 Task: Find connections with filter location Leek with filter topic #houseforsalewith filter profile language Spanish with filter current company Khatabook with filter school Bangalore Institute of Technology with filter industry Oil and Coal Product Manufacturing with filter service category Research with filter keywords title Customer Support Representative
Action: Mouse moved to (511, 76)
Screenshot: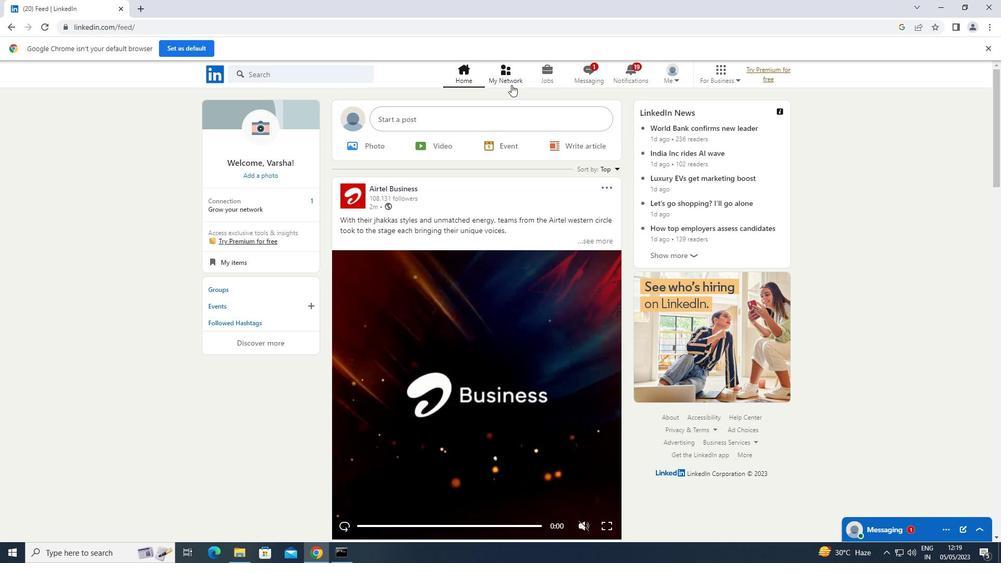 
Action: Mouse pressed left at (511, 76)
Screenshot: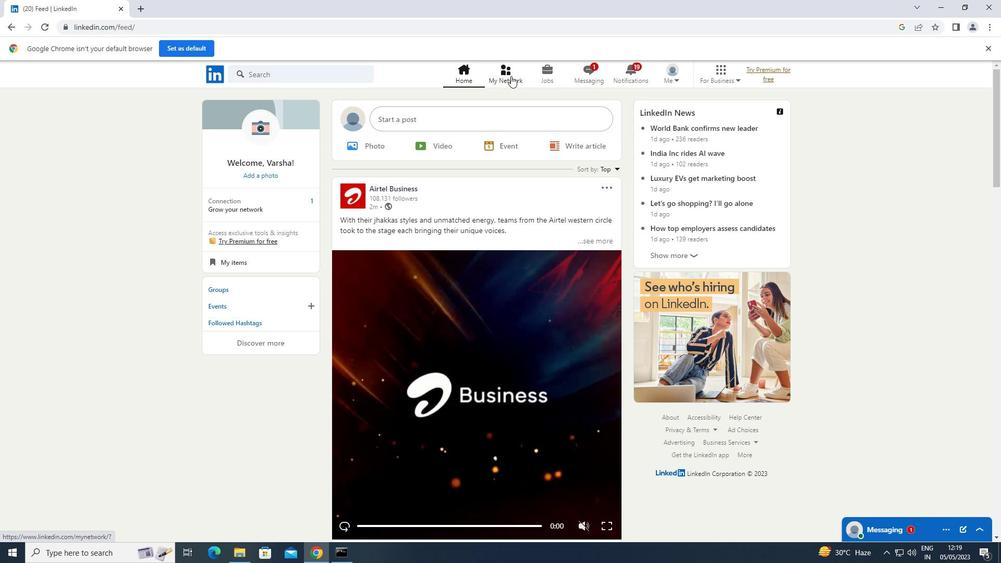 
Action: Mouse moved to (285, 133)
Screenshot: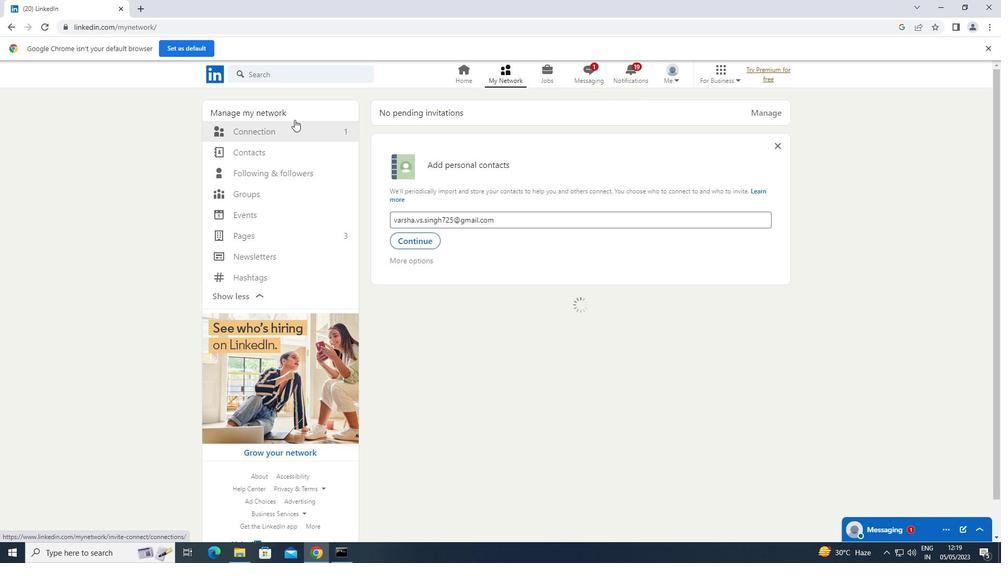 
Action: Mouse pressed left at (285, 133)
Screenshot: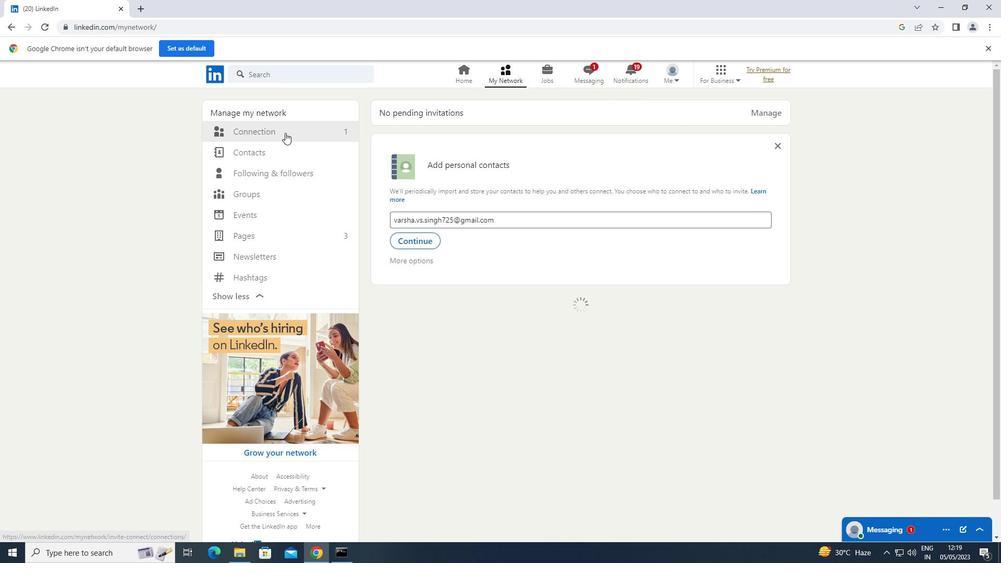 
Action: Mouse moved to (568, 132)
Screenshot: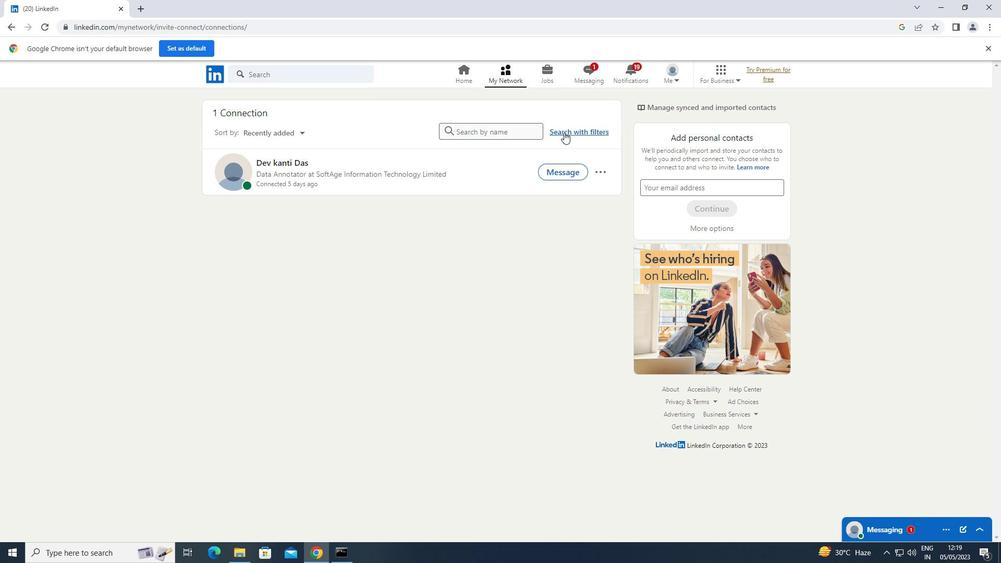 
Action: Mouse pressed left at (568, 132)
Screenshot: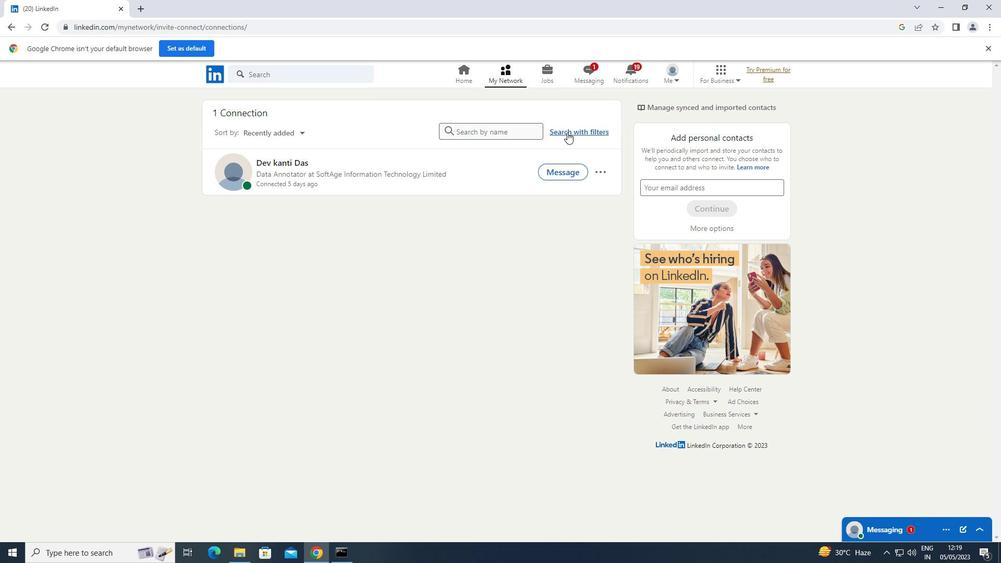 
Action: Mouse moved to (536, 109)
Screenshot: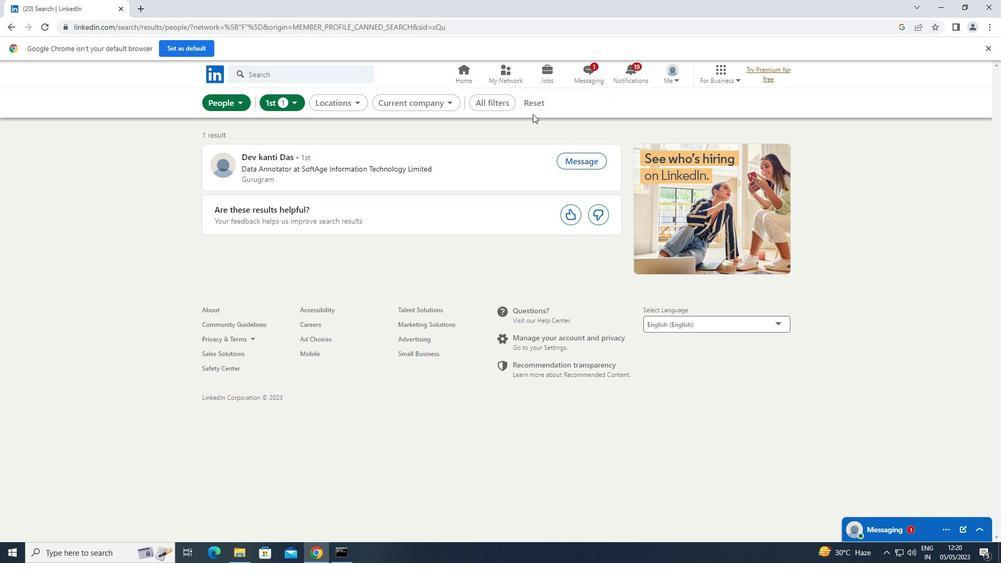 
Action: Mouse pressed left at (536, 109)
Screenshot: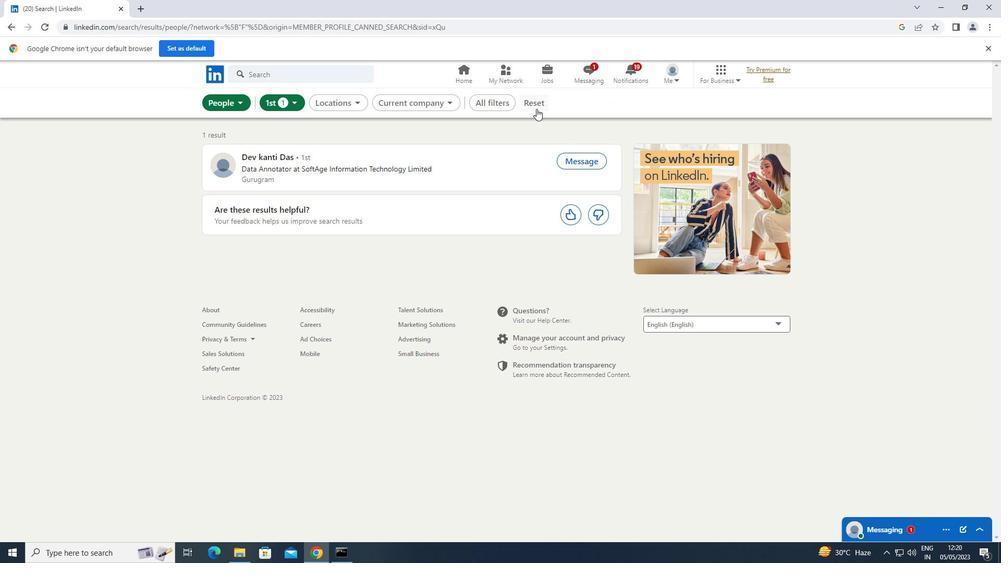 
Action: Mouse moved to (514, 104)
Screenshot: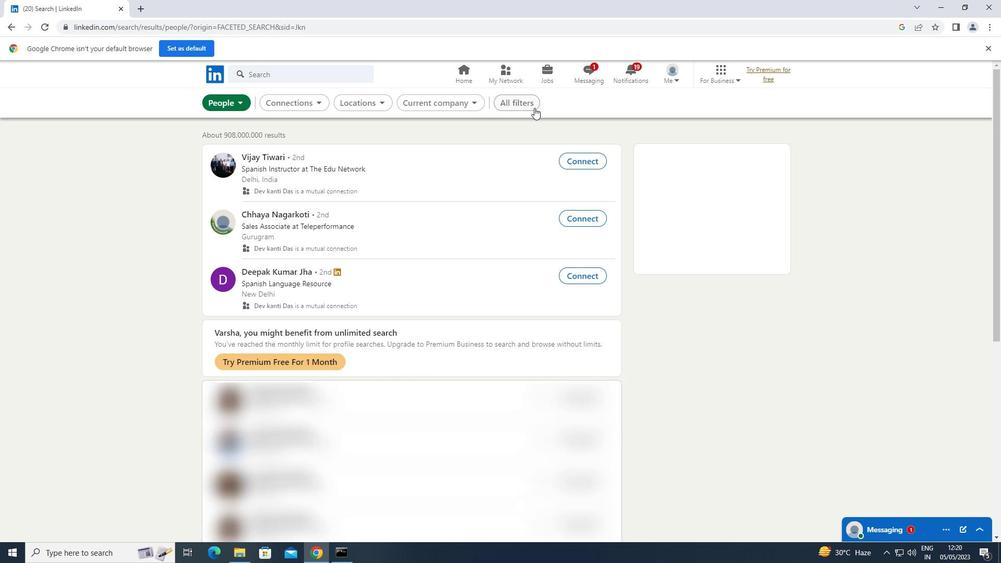 
Action: Mouse pressed left at (514, 104)
Screenshot: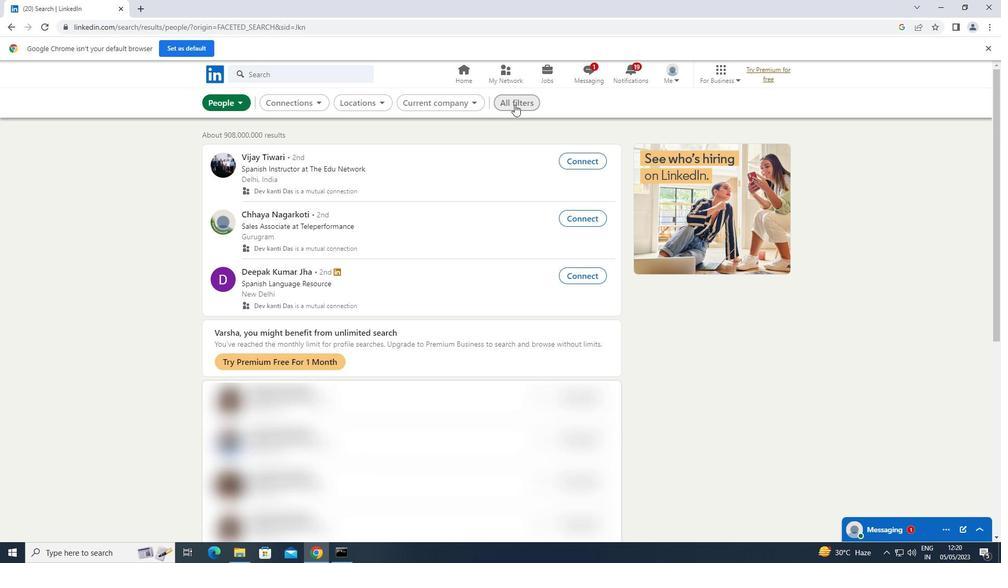 
Action: Mouse moved to (826, 224)
Screenshot: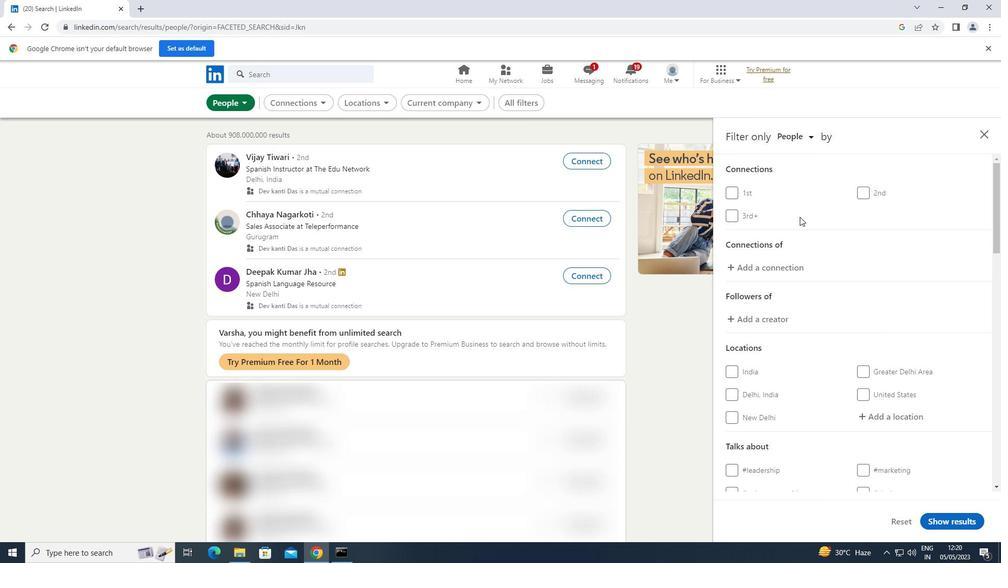 
Action: Mouse scrolled (826, 223) with delta (0, 0)
Screenshot: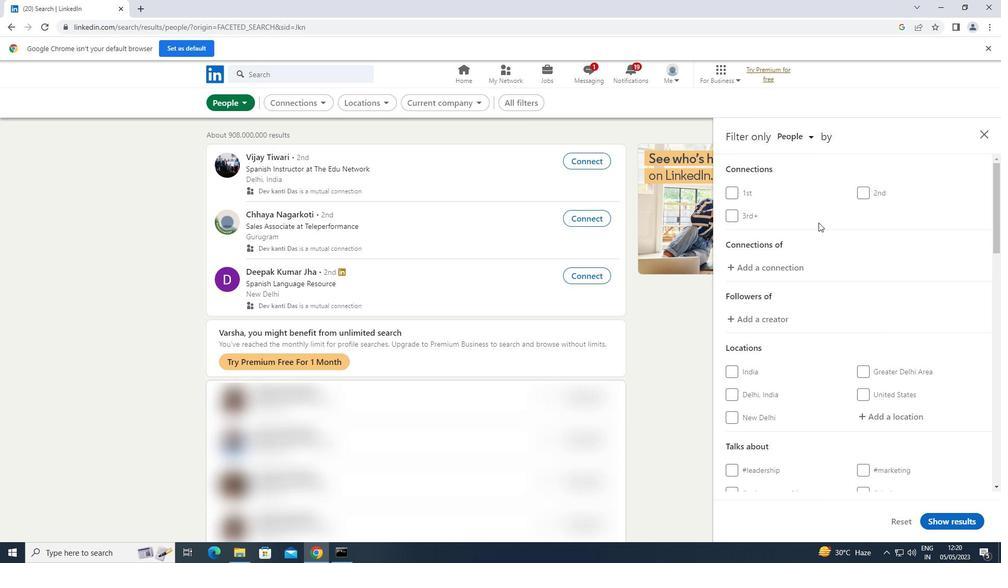 
Action: Mouse scrolled (826, 223) with delta (0, 0)
Screenshot: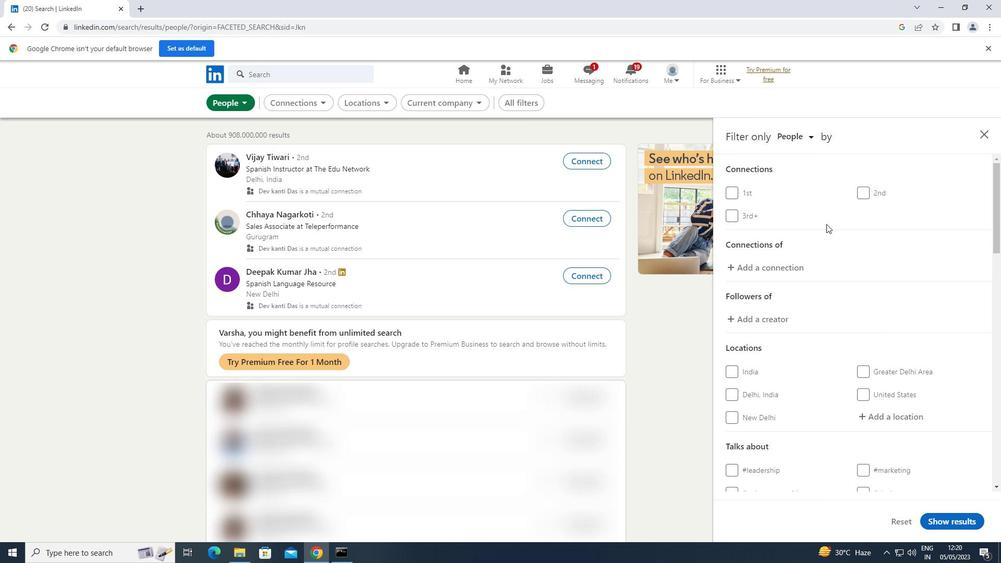 
Action: Mouse scrolled (826, 223) with delta (0, 0)
Screenshot: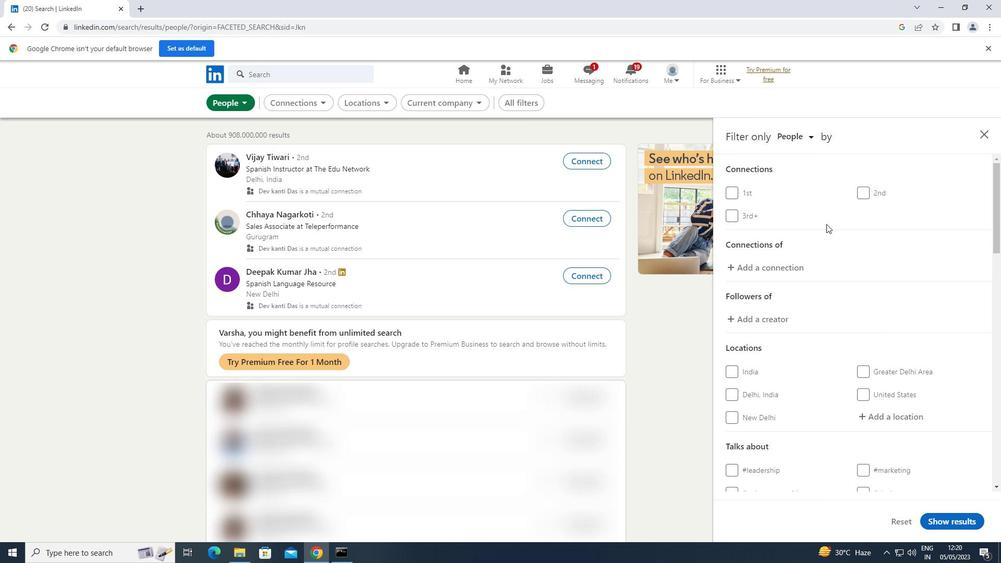 
Action: Mouse moved to (867, 255)
Screenshot: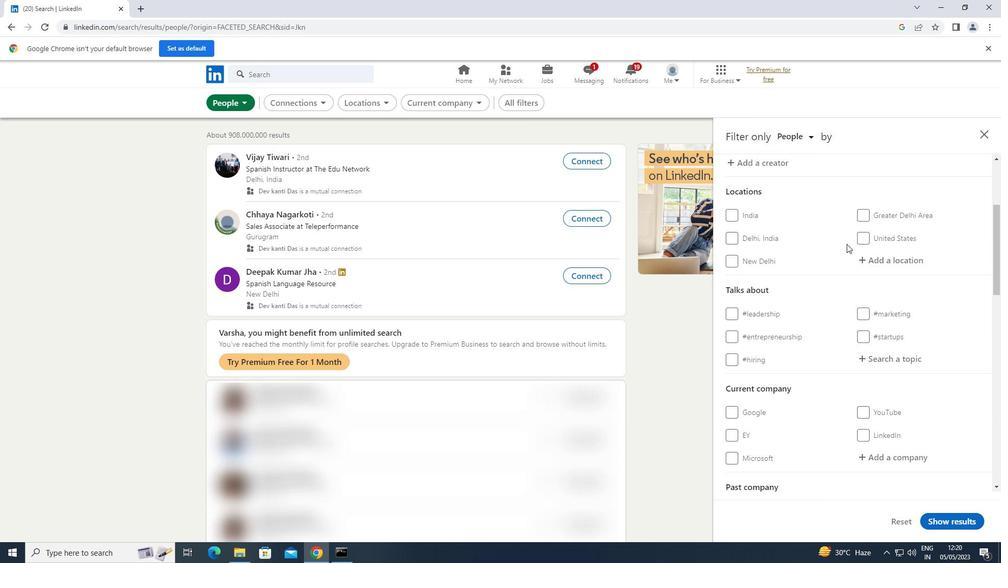 
Action: Mouse pressed left at (867, 255)
Screenshot: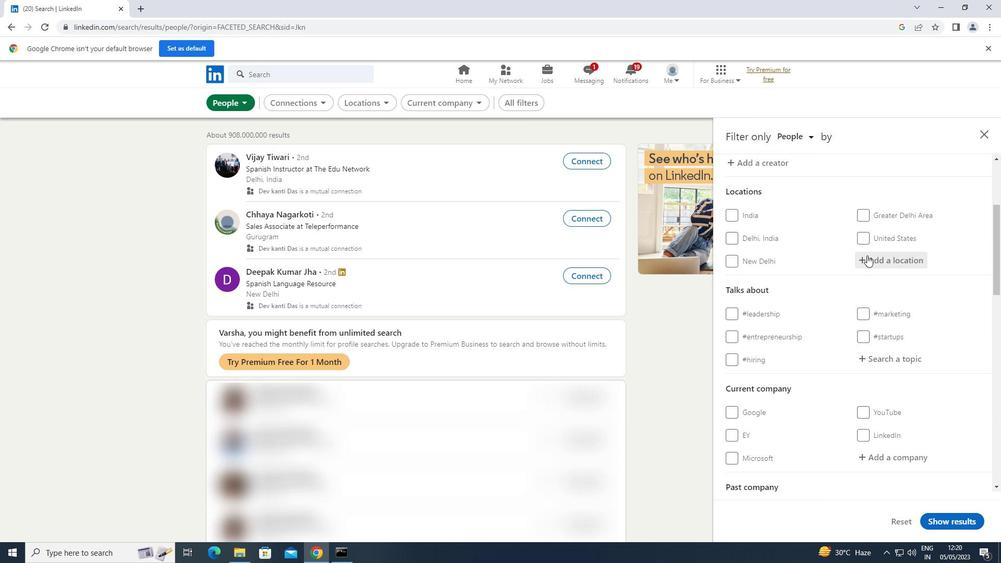 
Action: Key pressed <Key.shift>LEEK
Screenshot: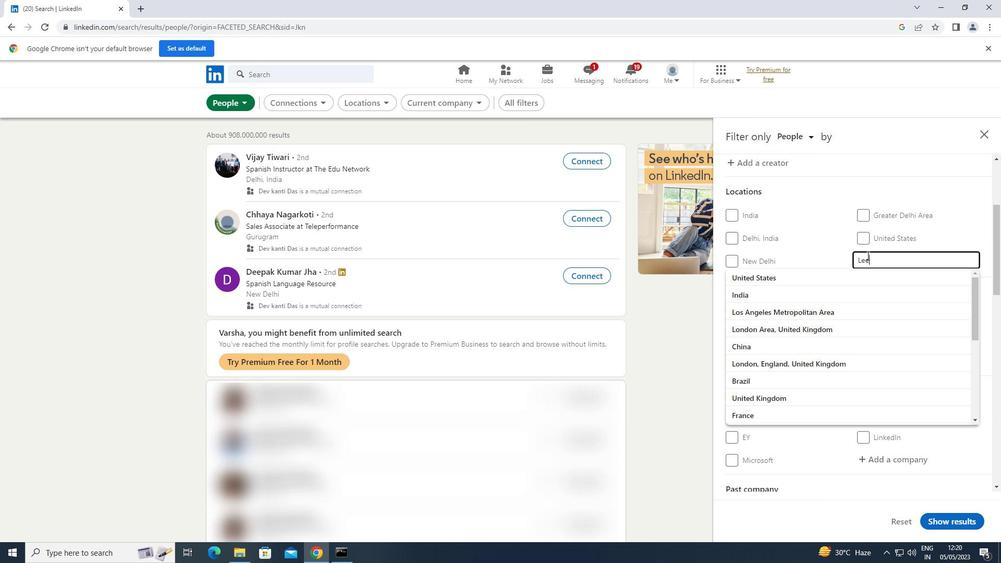 
Action: Mouse moved to (878, 362)
Screenshot: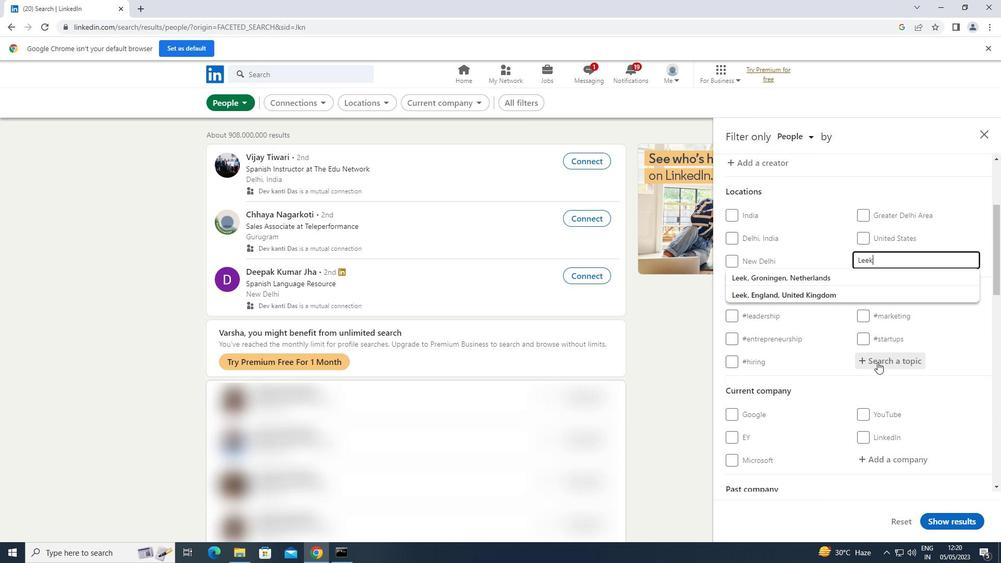 
Action: Mouse pressed left at (878, 362)
Screenshot: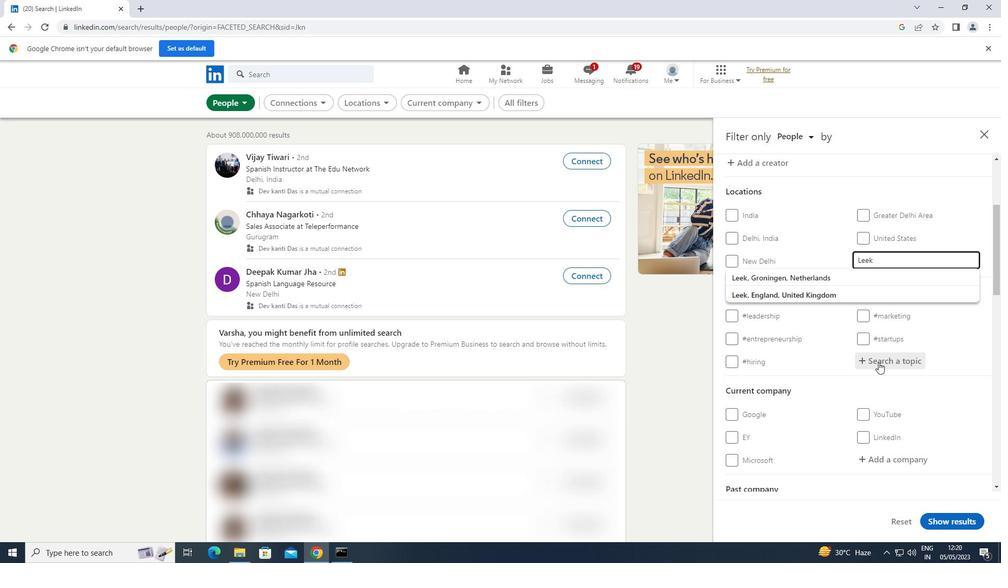 
Action: Mouse moved to (879, 362)
Screenshot: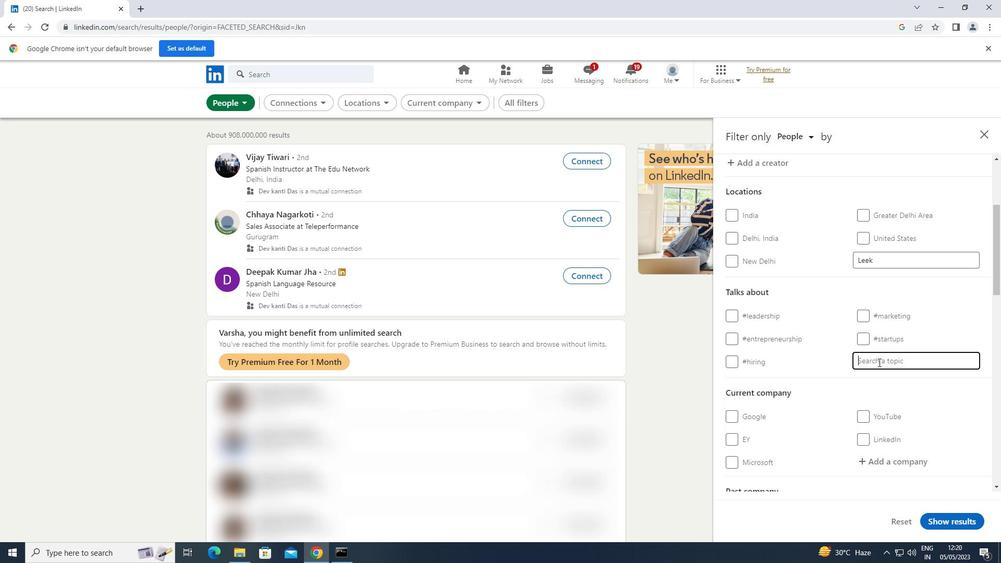 
Action: Key pressed HOUSEFOR
Screenshot: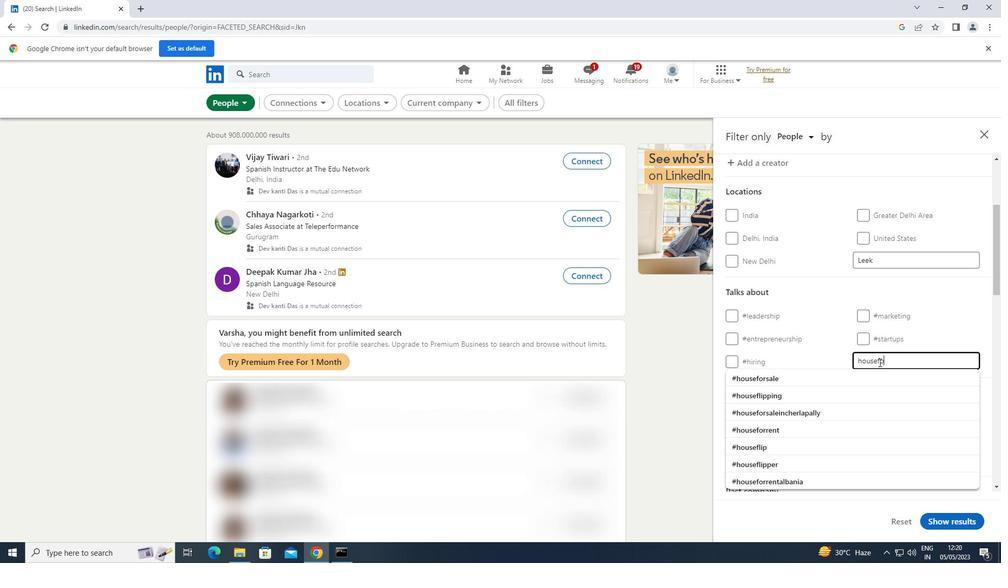 
Action: Mouse moved to (804, 372)
Screenshot: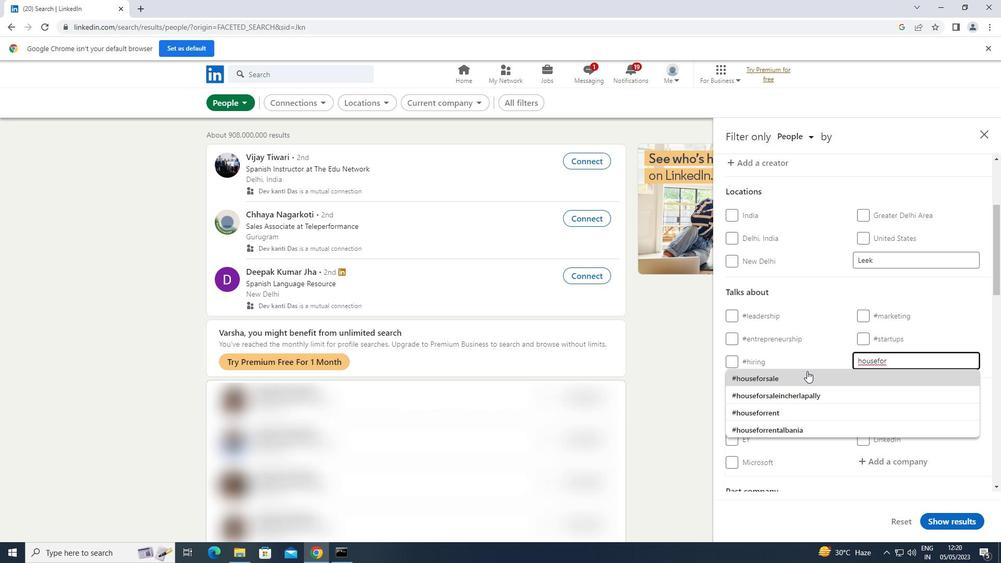 
Action: Mouse pressed left at (804, 372)
Screenshot: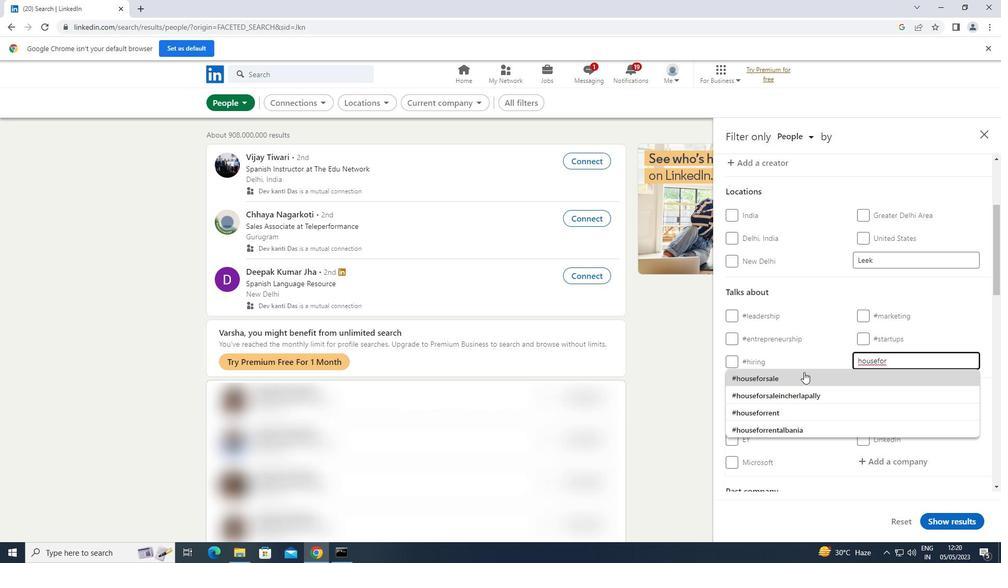 
Action: Mouse scrolled (804, 371) with delta (0, 0)
Screenshot: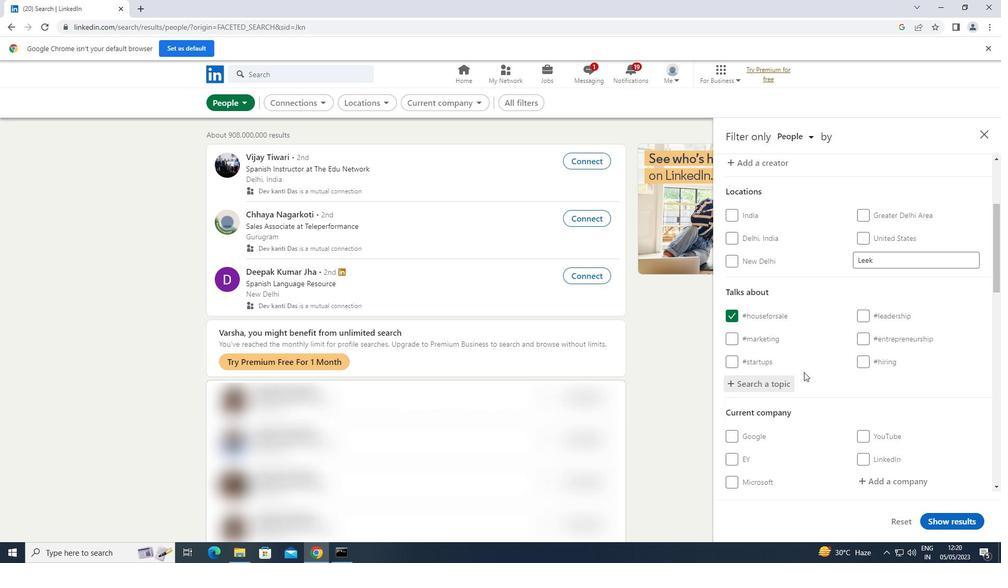 
Action: Mouse scrolled (804, 371) with delta (0, 0)
Screenshot: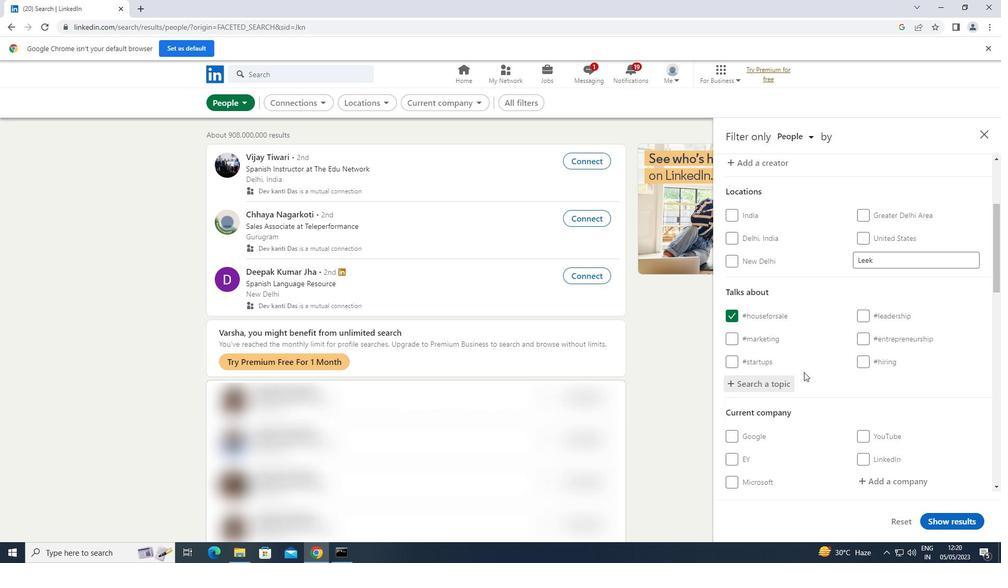 
Action: Mouse scrolled (804, 371) with delta (0, 0)
Screenshot: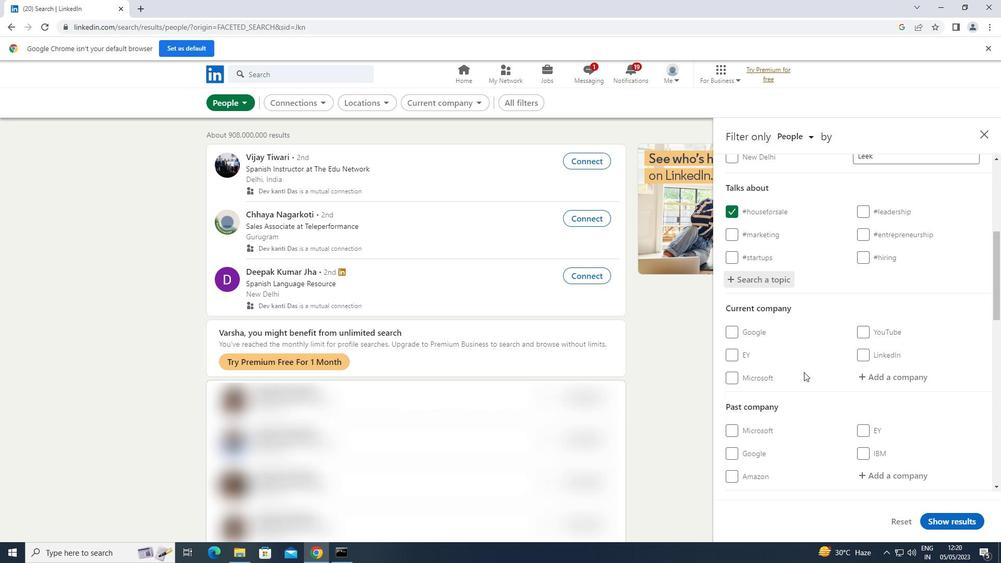 
Action: Mouse scrolled (804, 371) with delta (0, 0)
Screenshot: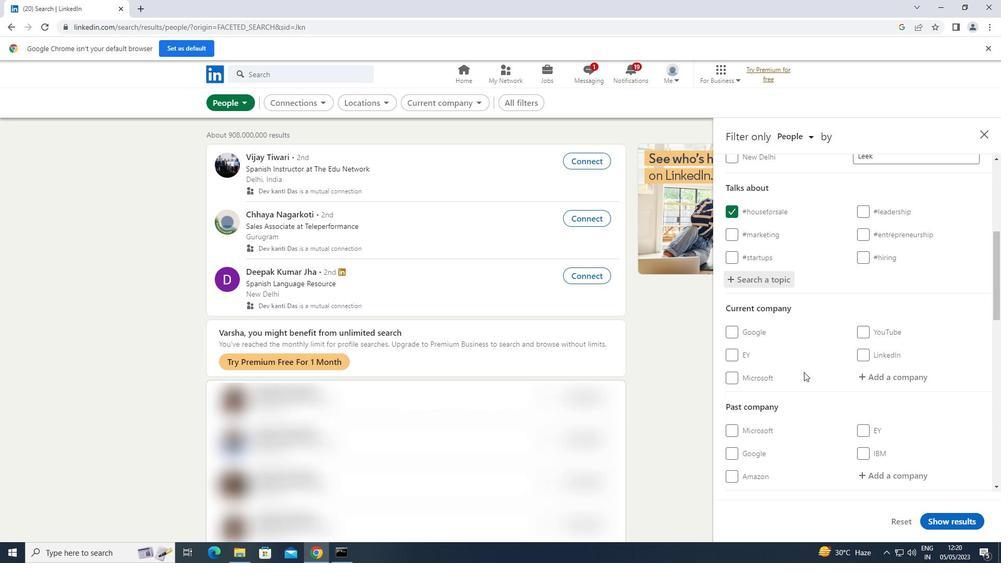 
Action: Mouse moved to (805, 370)
Screenshot: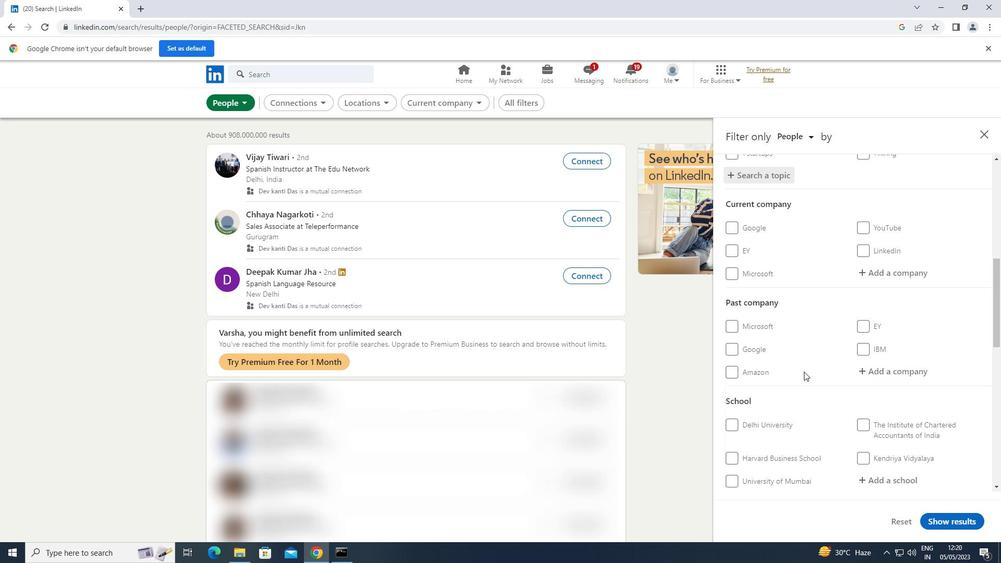 
Action: Mouse scrolled (805, 369) with delta (0, 0)
Screenshot: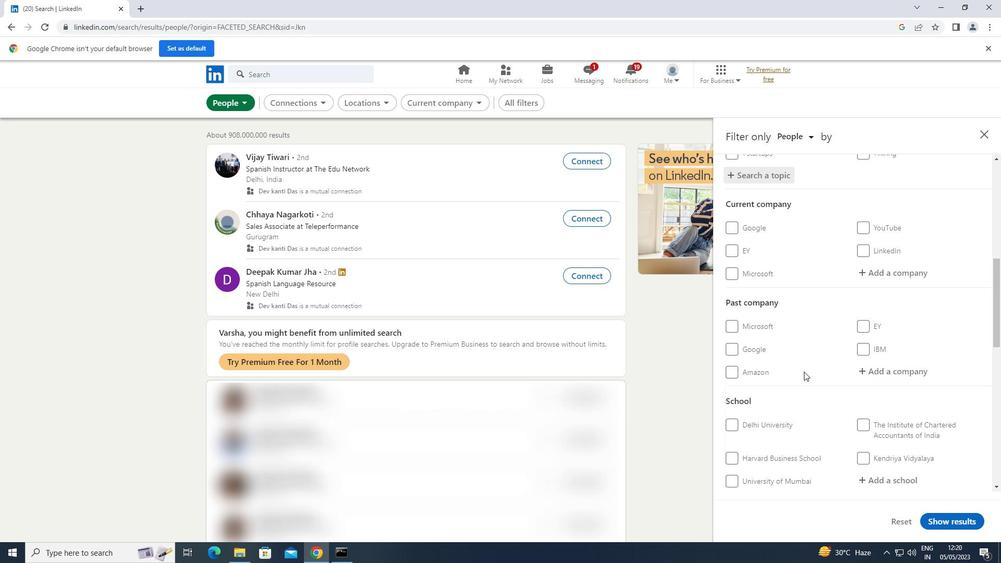 
Action: Mouse scrolled (805, 369) with delta (0, 0)
Screenshot: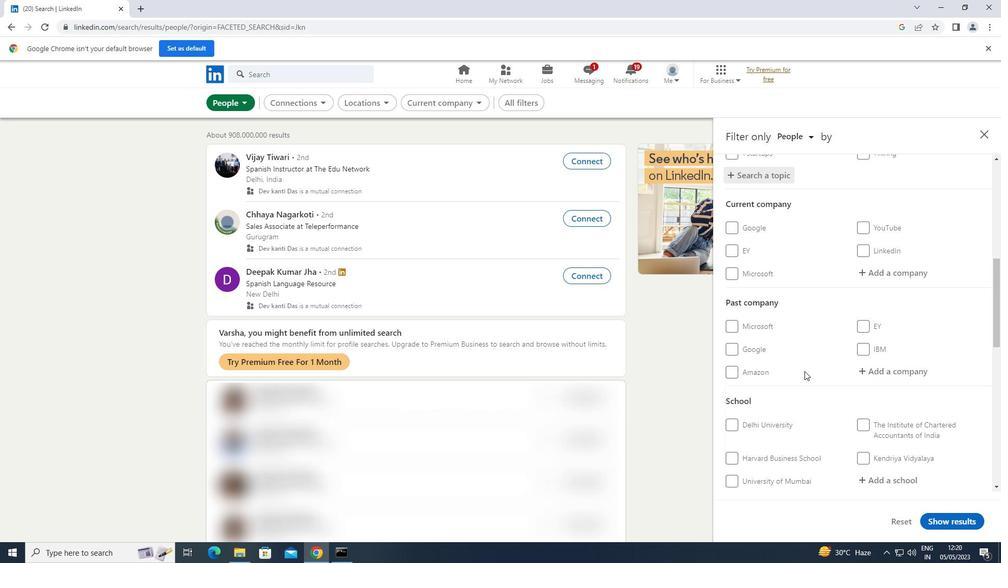 
Action: Mouse scrolled (805, 369) with delta (0, 0)
Screenshot: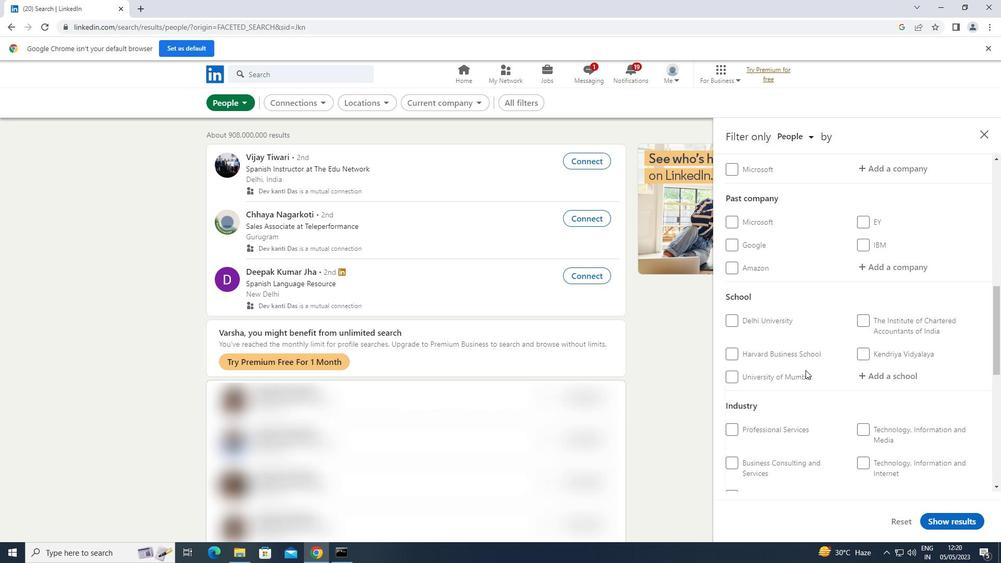 
Action: Mouse scrolled (805, 369) with delta (0, 0)
Screenshot: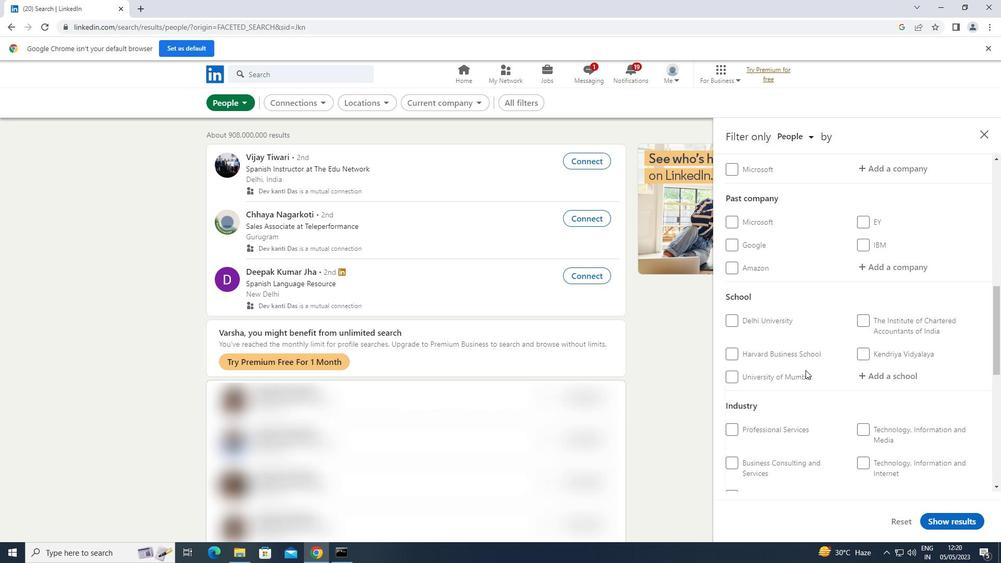 
Action: Mouse scrolled (805, 369) with delta (0, 0)
Screenshot: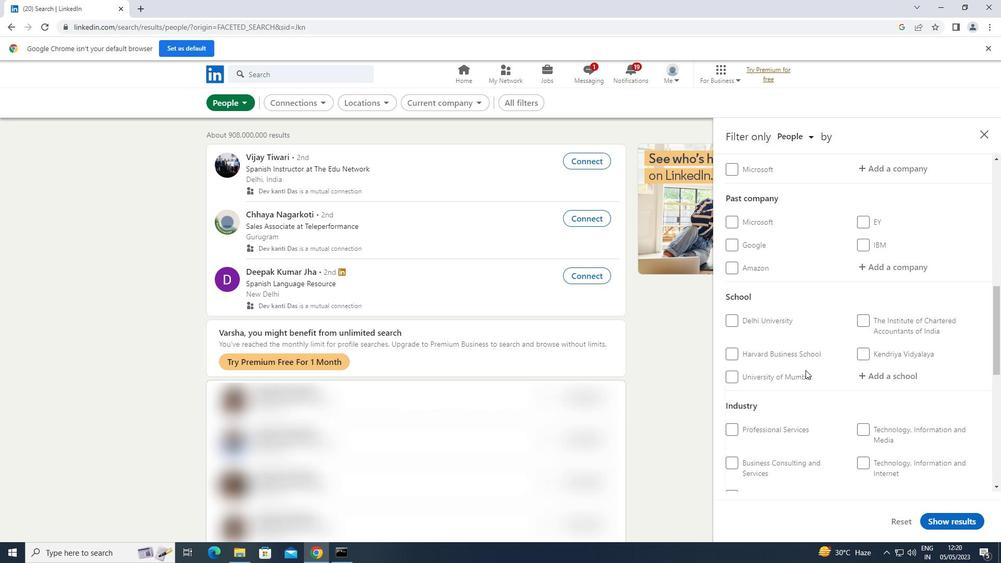 
Action: Mouse moved to (730, 414)
Screenshot: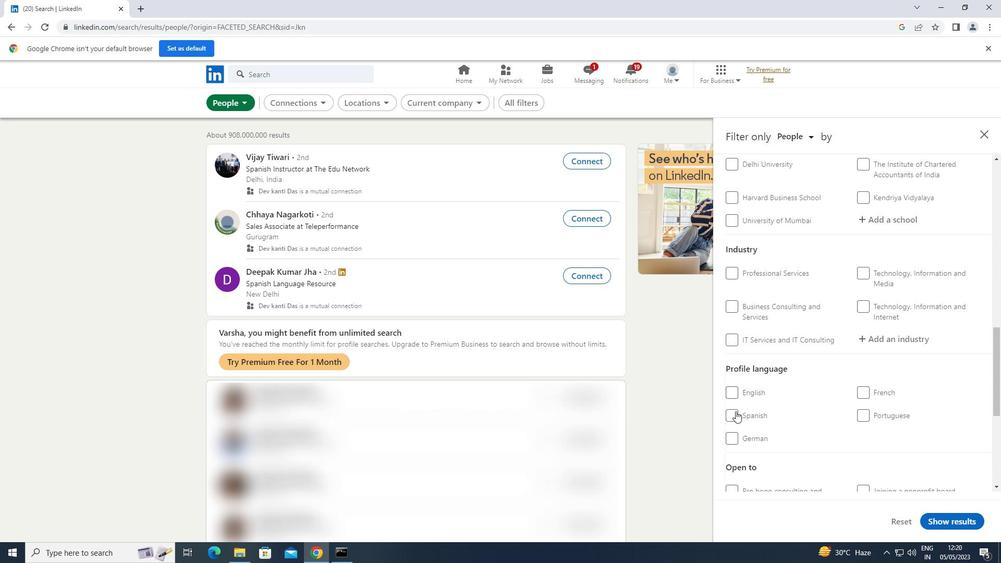
Action: Mouse pressed left at (730, 414)
Screenshot: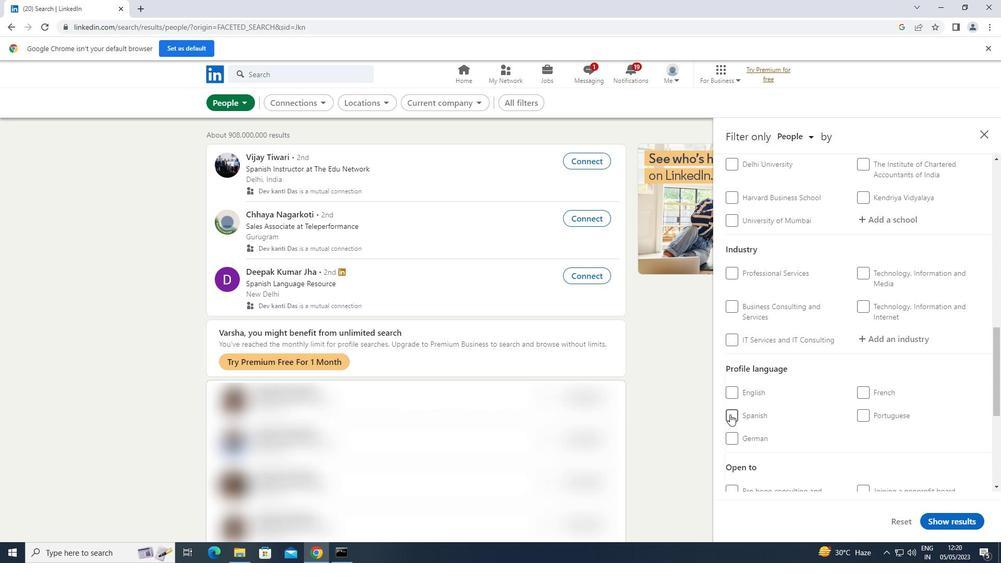 
Action: Mouse moved to (733, 411)
Screenshot: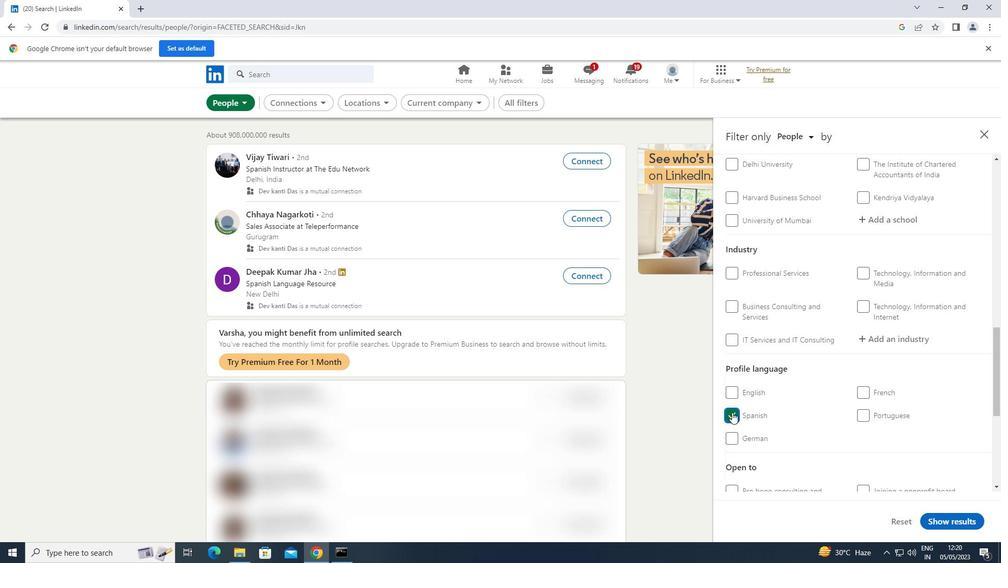 
Action: Mouse scrolled (733, 412) with delta (0, 0)
Screenshot: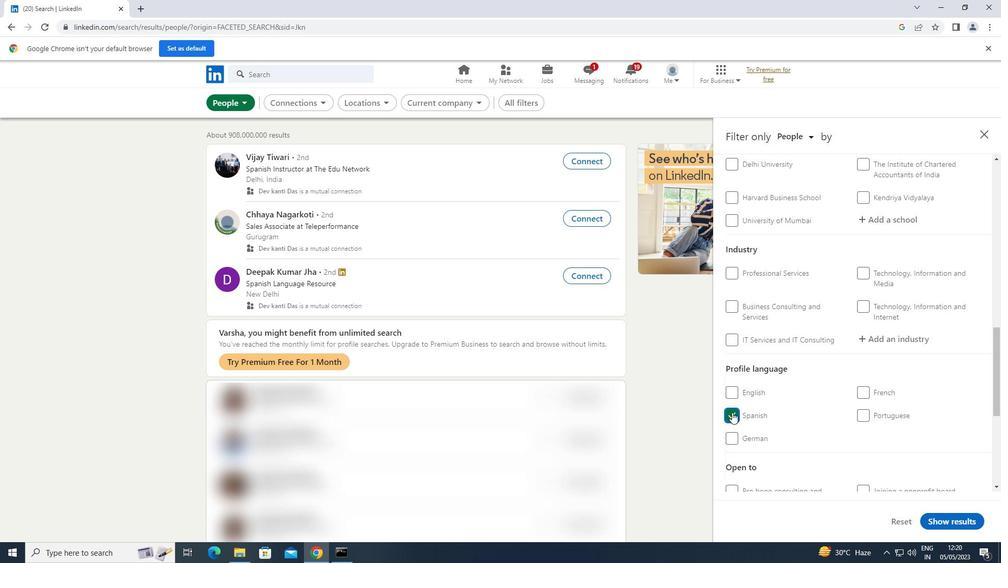 
Action: Mouse scrolled (733, 412) with delta (0, 0)
Screenshot: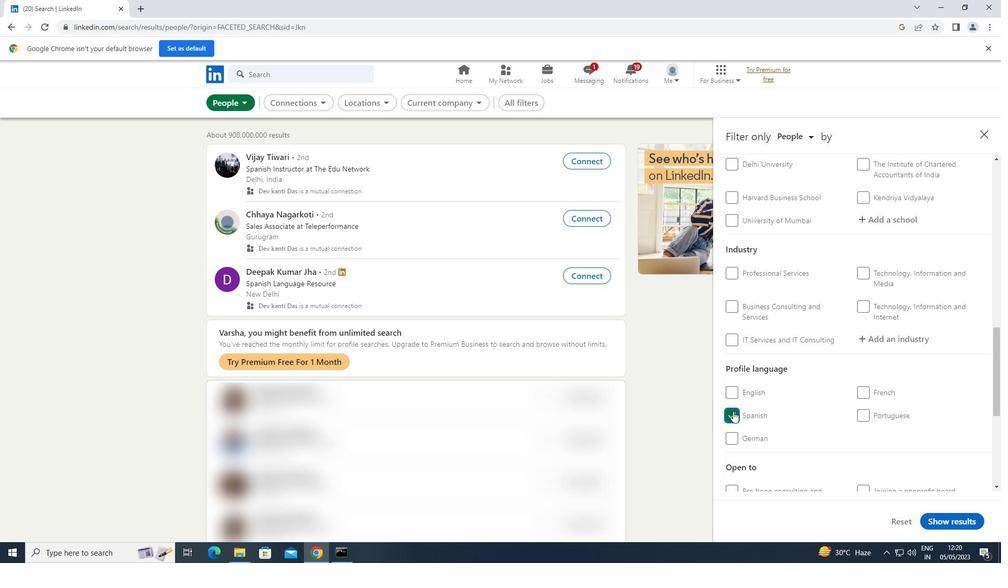 
Action: Mouse scrolled (733, 412) with delta (0, 0)
Screenshot: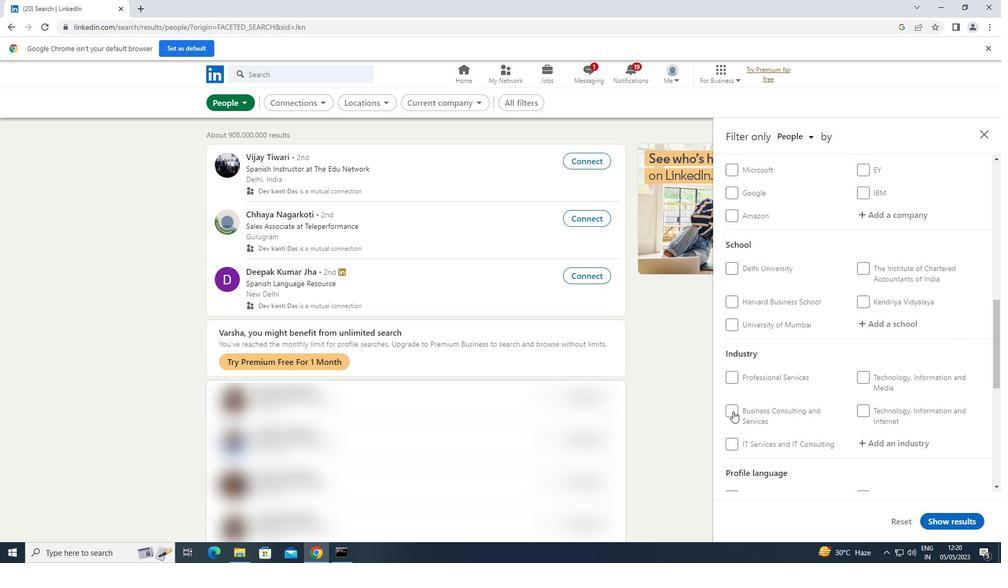 
Action: Mouse moved to (733, 411)
Screenshot: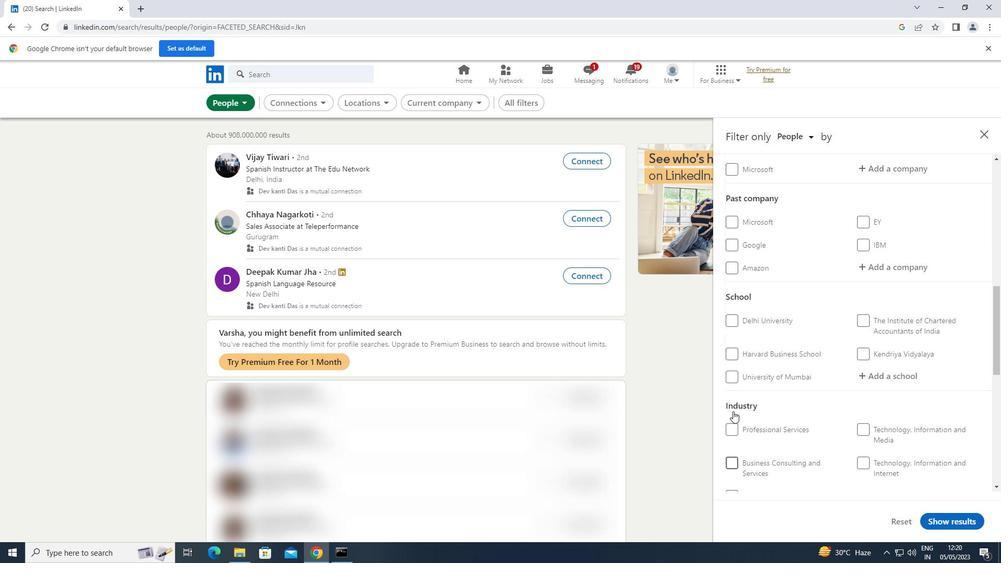 
Action: Mouse scrolled (733, 411) with delta (0, 0)
Screenshot: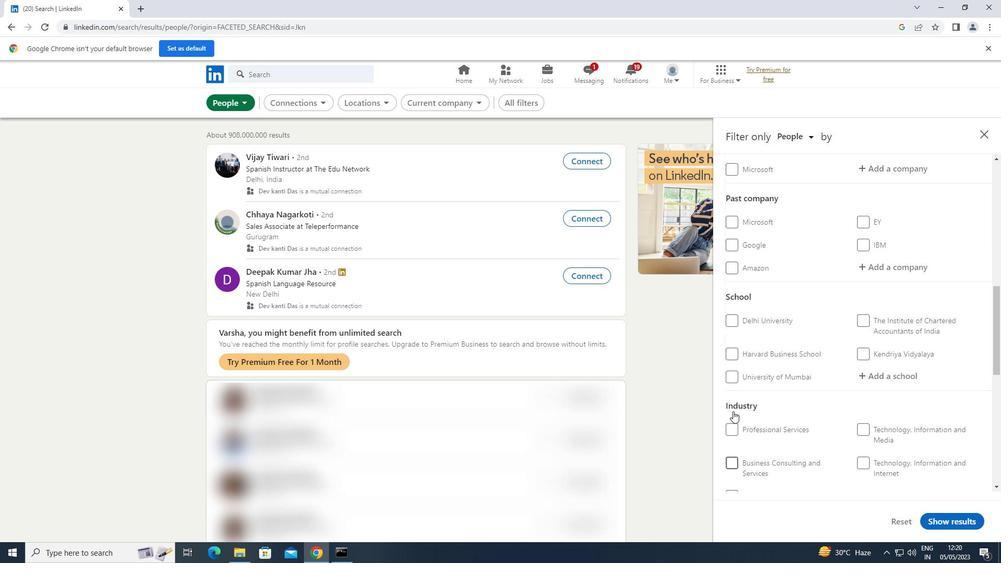 
Action: Mouse scrolled (733, 411) with delta (0, 0)
Screenshot: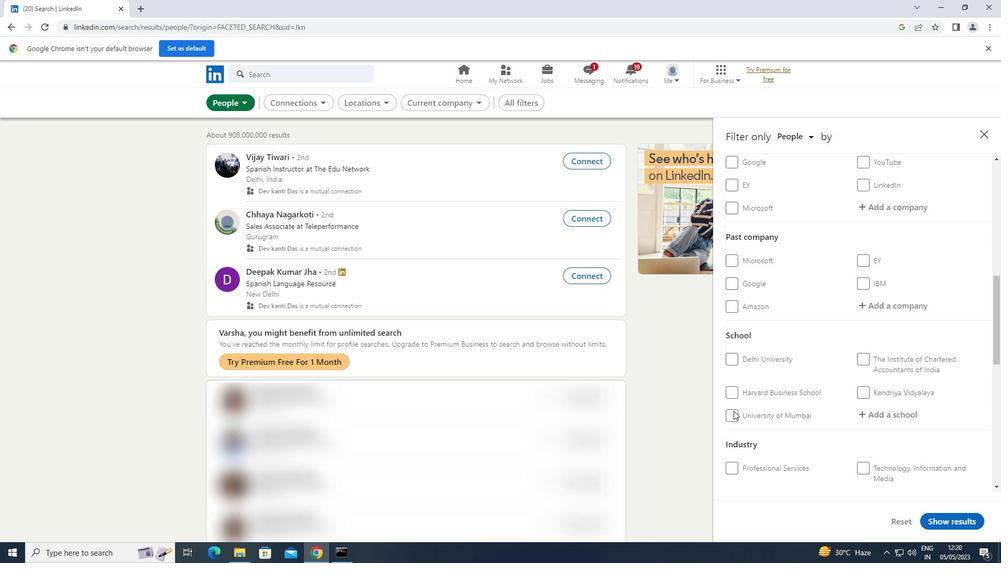 
Action: Mouse moved to (736, 406)
Screenshot: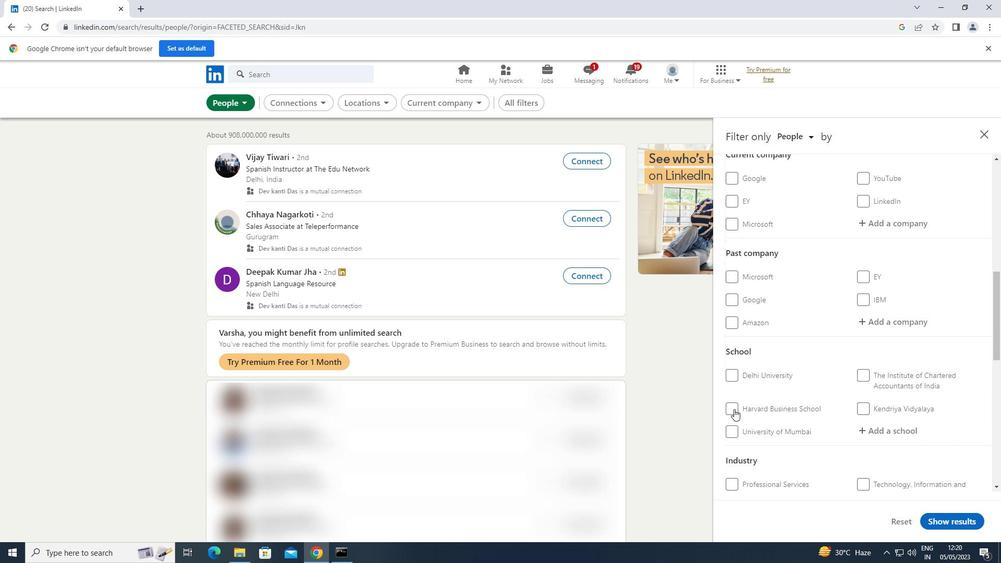 
Action: Mouse scrolled (736, 407) with delta (0, 0)
Screenshot: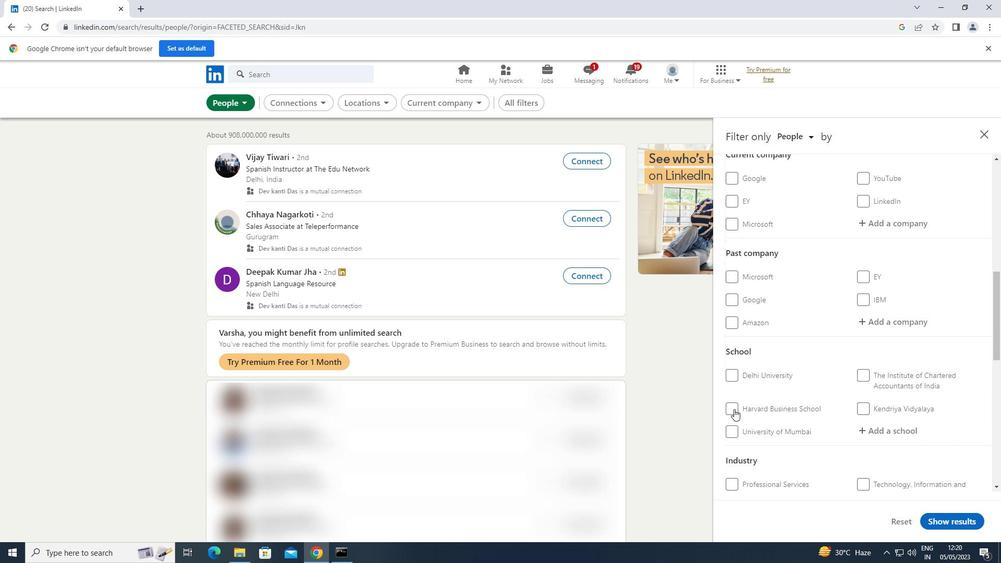 
Action: Mouse moved to (888, 324)
Screenshot: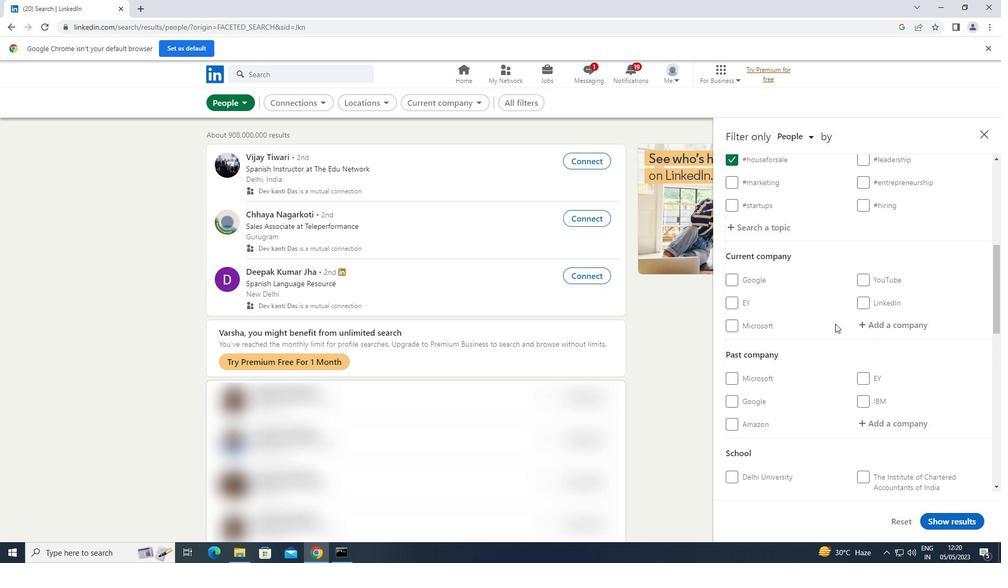 
Action: Mouse pressed left at (888, 324)
Screenshot: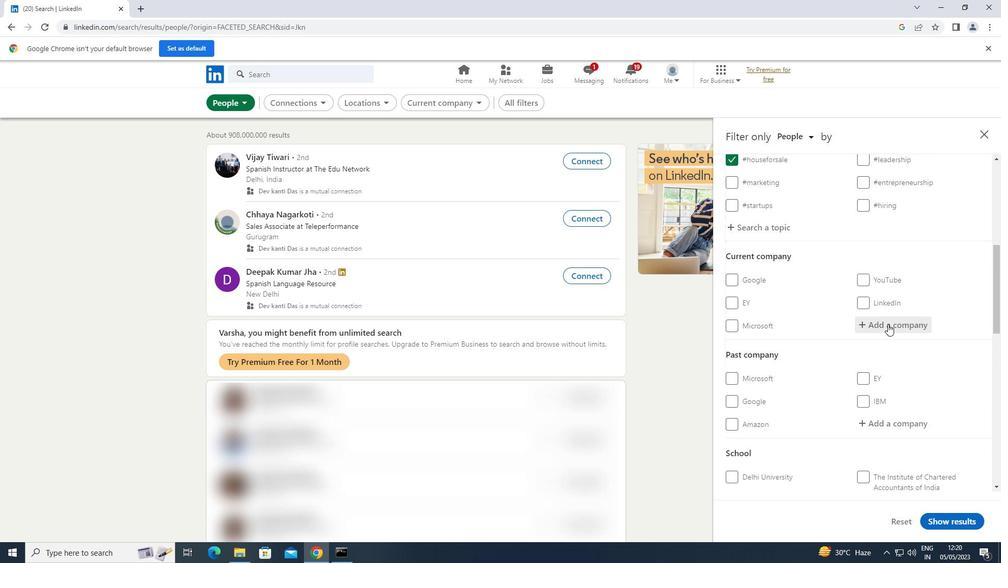 
Action: Key pressed <Key.shift>KHATABOOK
Screenshot: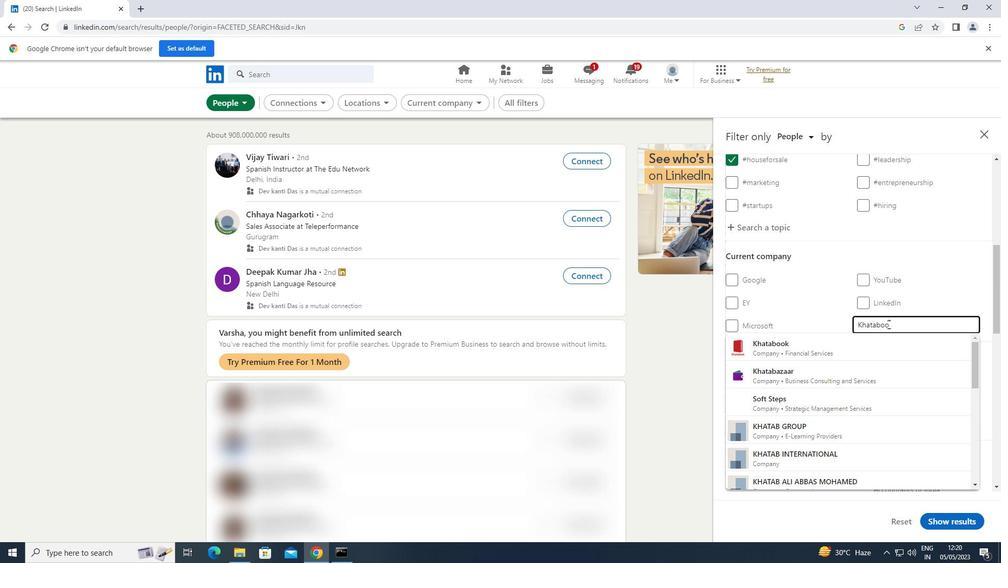 
Action: Mouse moved to (806, 351)
Screenshot: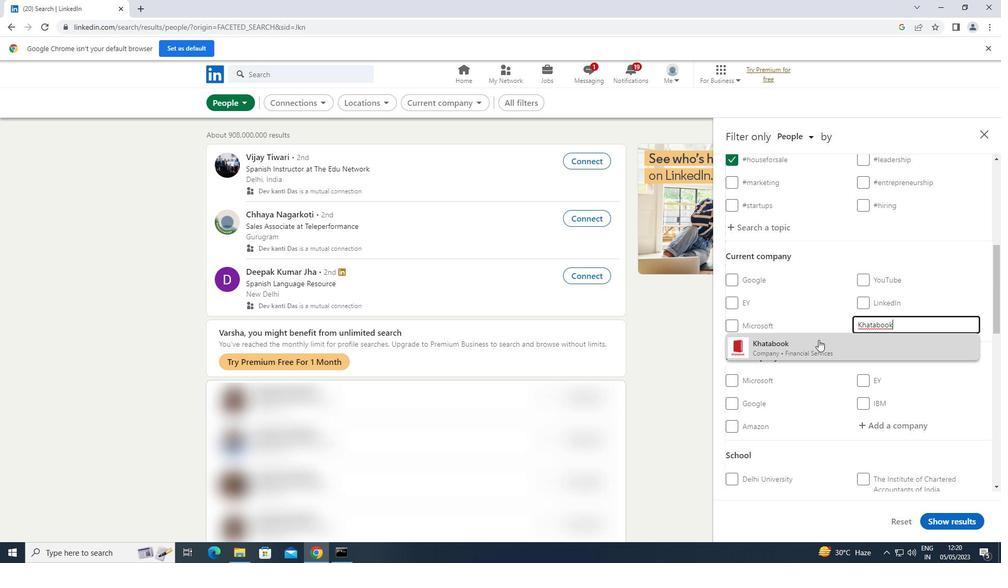 
Action: Mouse pressed left at (806, 351)
Screenshot: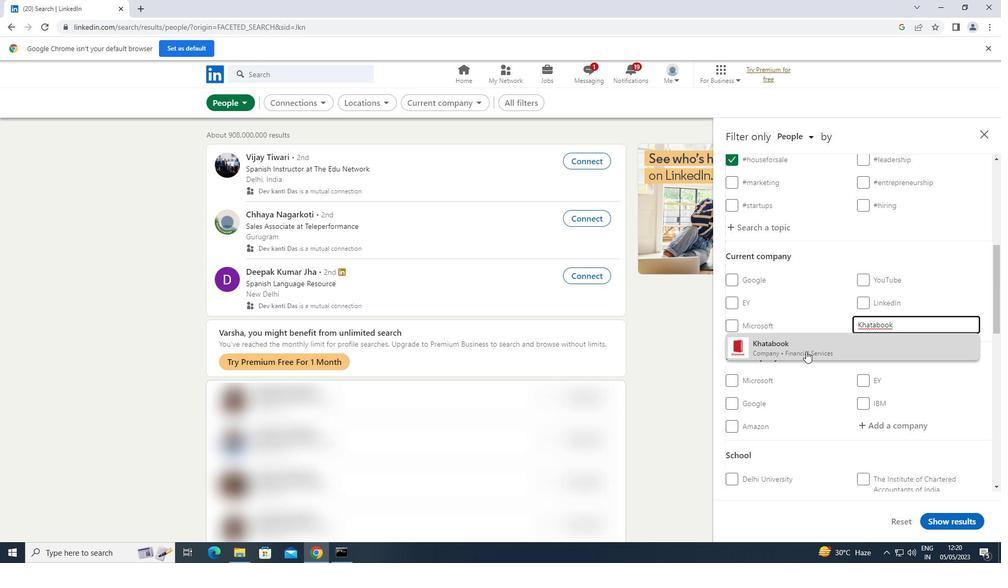 
Action: Mouse scrolled (806, 351) with delta (0, 0)
Screenshot: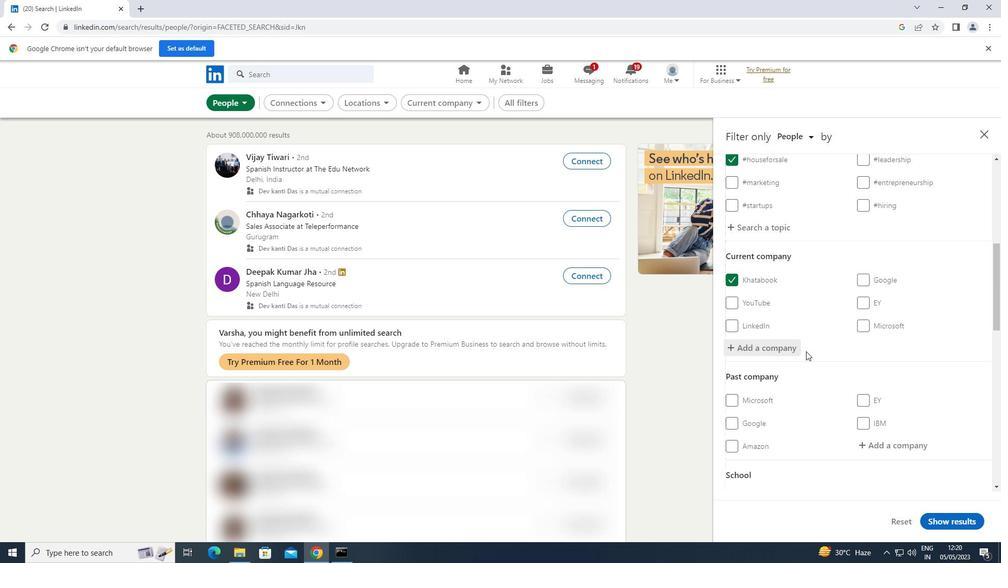 
Action: Mouse scrolled (806, 351) with delta (0, 0)
Screenshot: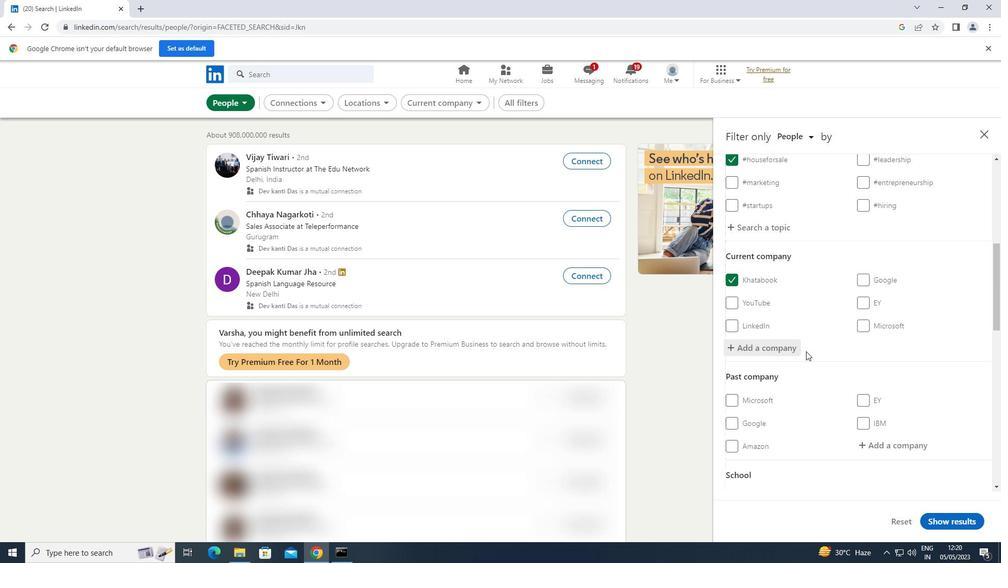 
Action: Mouse scrolled (806, 351) with delta (0, 0)
Screenshot: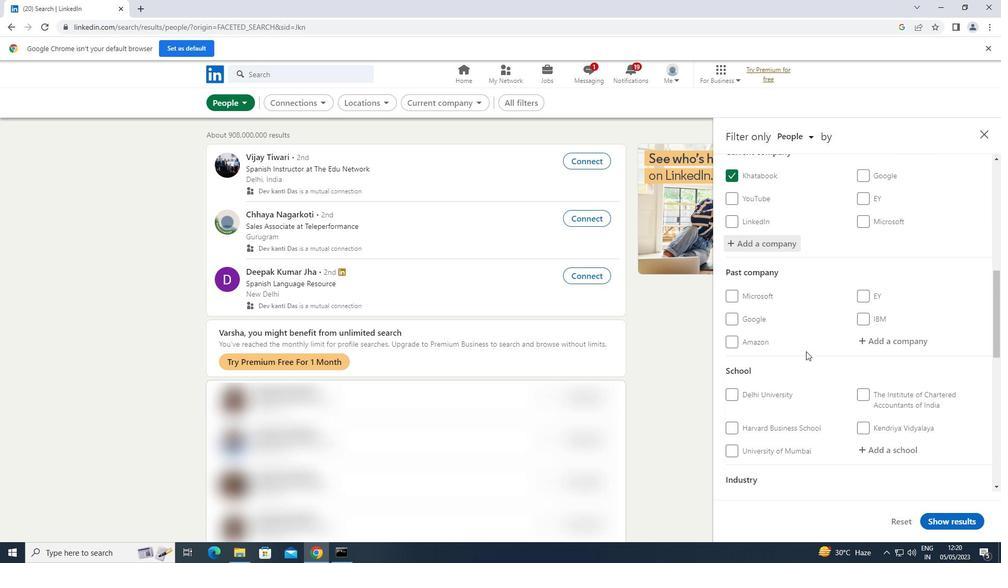 
Action: Mouse moved to (880, 399)
Screenshot: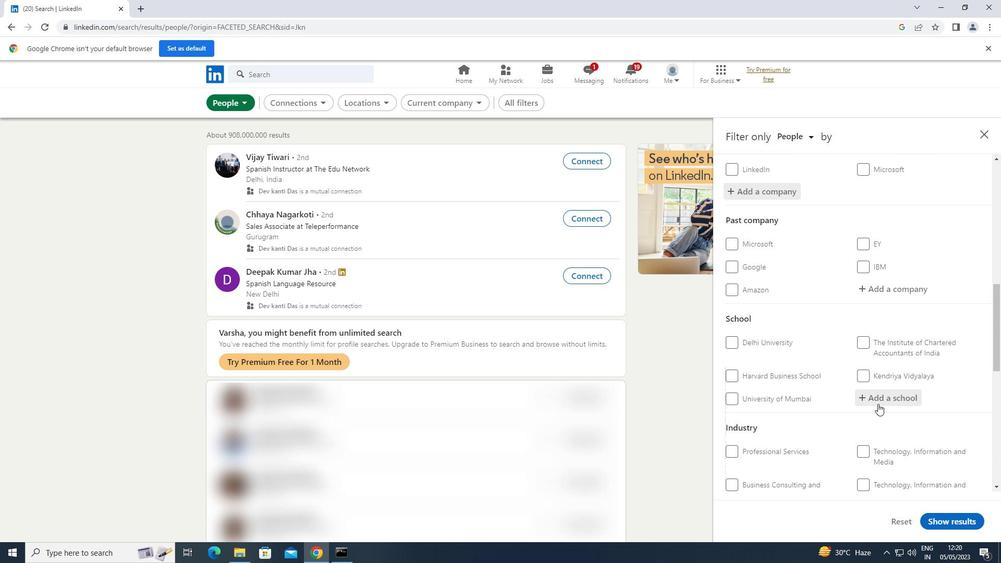 
Action: Mouse pressed left at (880, 399)
Screenshot: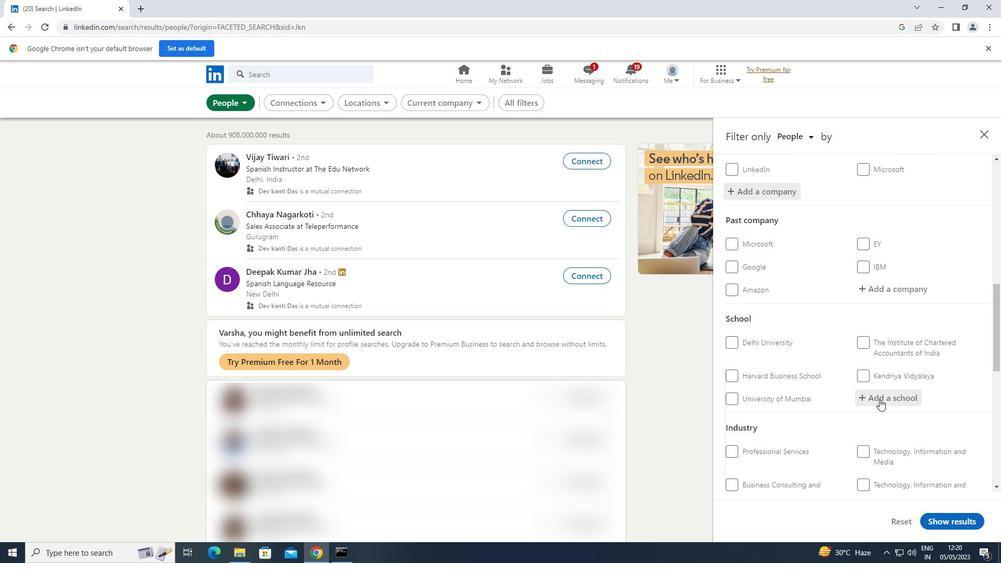 
Action: Key pressed <Key.shift>BANGLORE<Key.space><Key.shift>INSTITUTE<Key.space>OF<Key.space><Key.shift>TECHNOLOGY
Screenshot: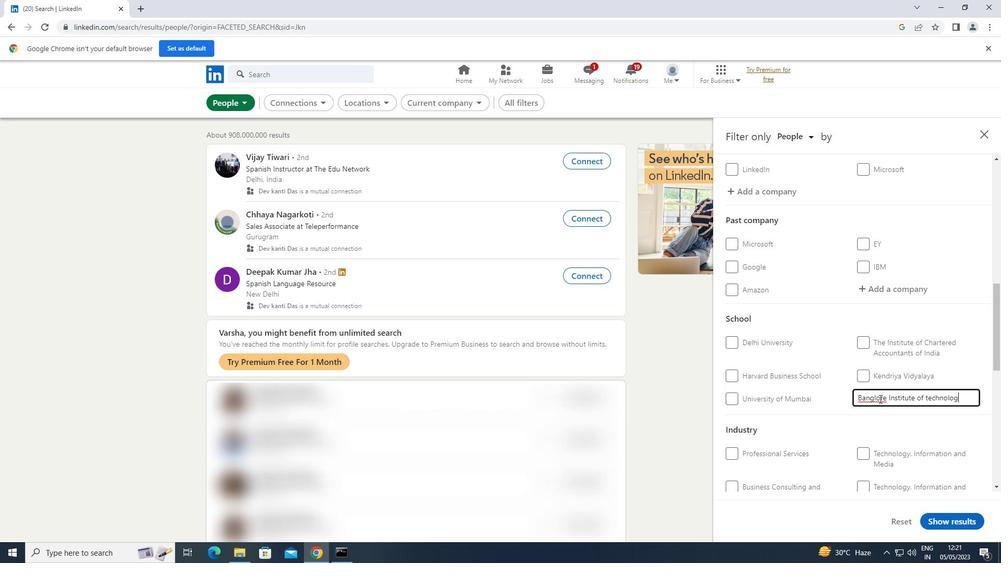 
Action: Mouse moved to (870, 405)
Screenshot: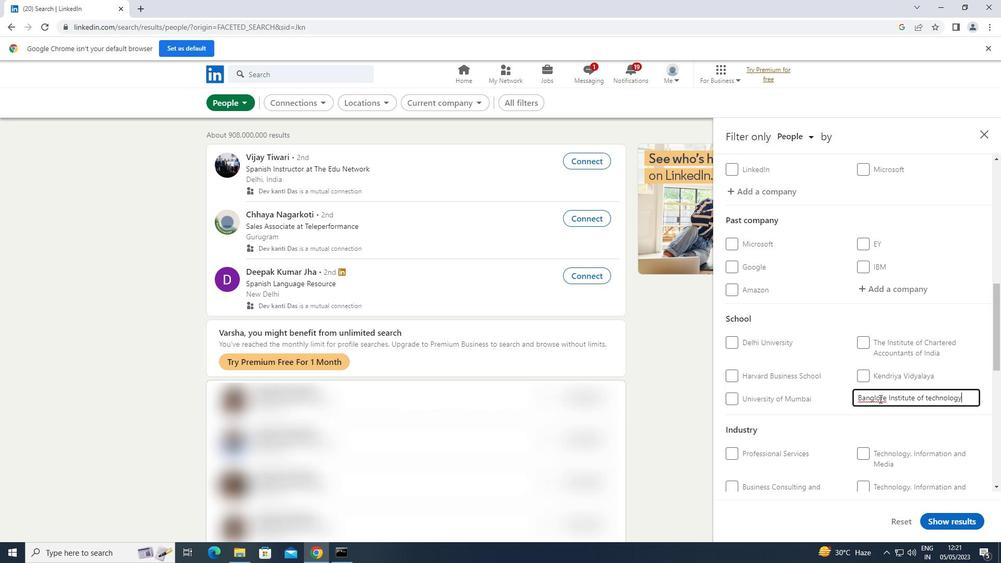 
Action: Mouse scrolled (870, 405) with delta (0, 0)
Screenshot: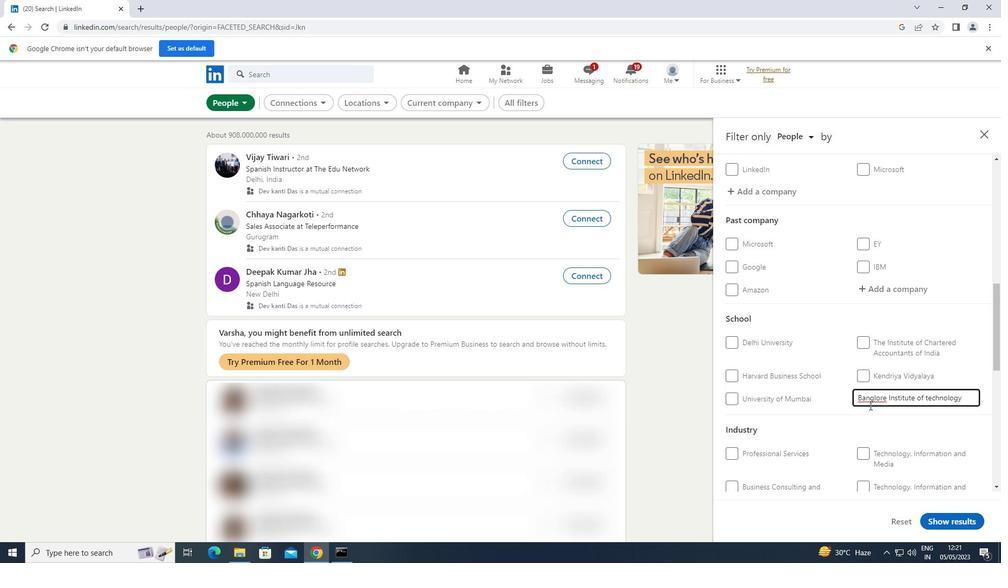 
Action: Mouse scrolled (870, 405) with delta (0, 0)
Screenshot: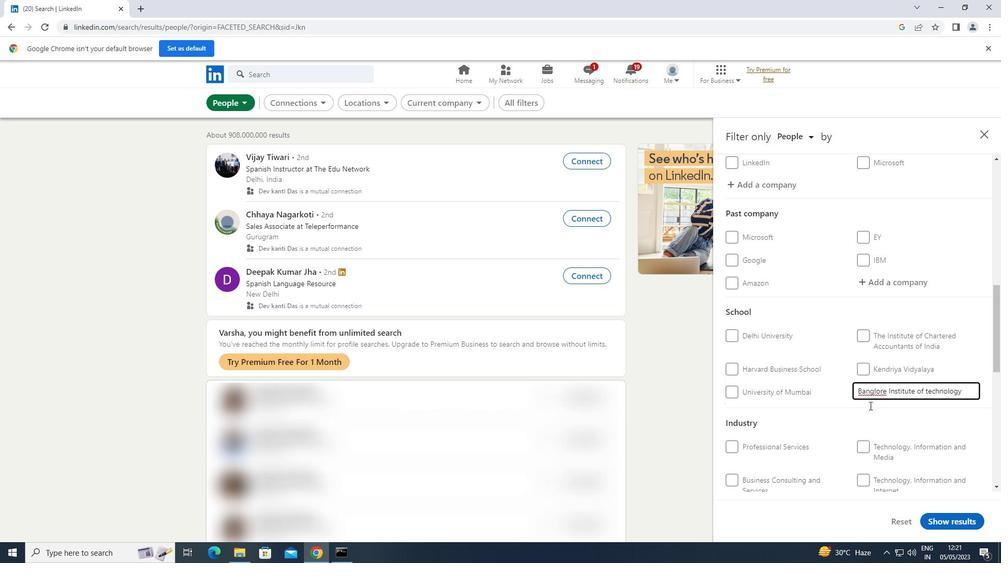 
Action: Mouse moved to (893, 409)
Screenshot: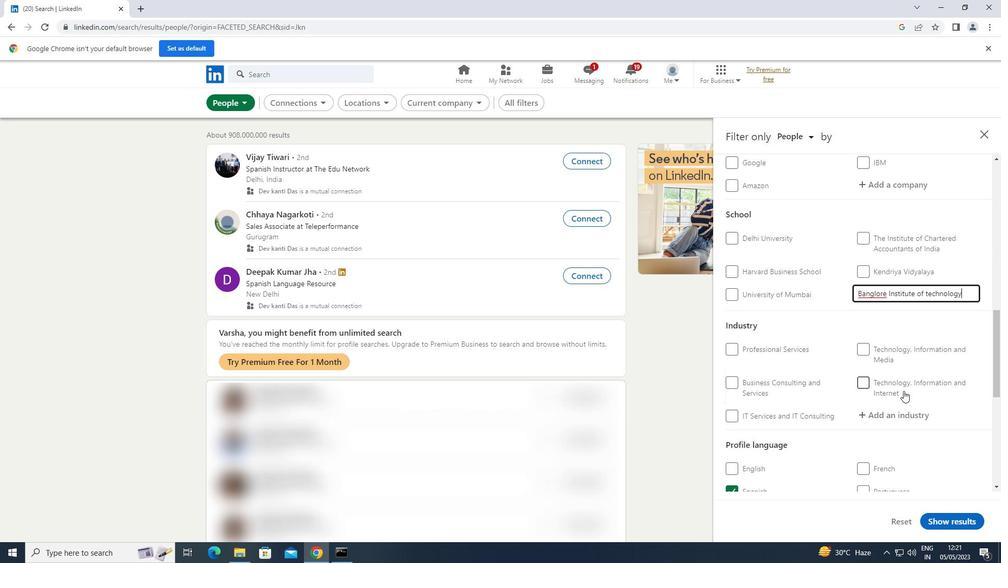 
Action: Mouse pressed left at (893, 409)
Screenshot: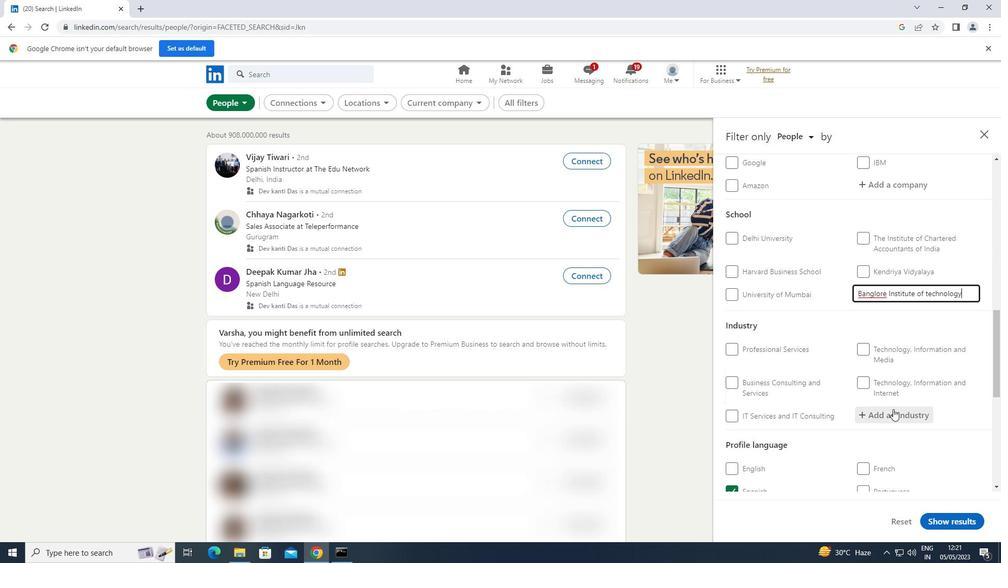 
Action: Key pressed <Key.shift>OIL<Key.space><Key.shift><Key.shift><Key.shift><Key.shift><Key.shift><Key.shift><Key.shift><Key.shift><Key.shift><Key.shift><Key.shift><Key.shift><Key.shift><Key.shift><Key.shift><Key.shift><Key.shift><Key.shift><Key.shift><Key.shift>AND<Key.space><Key.shift>COAL
Screenshot: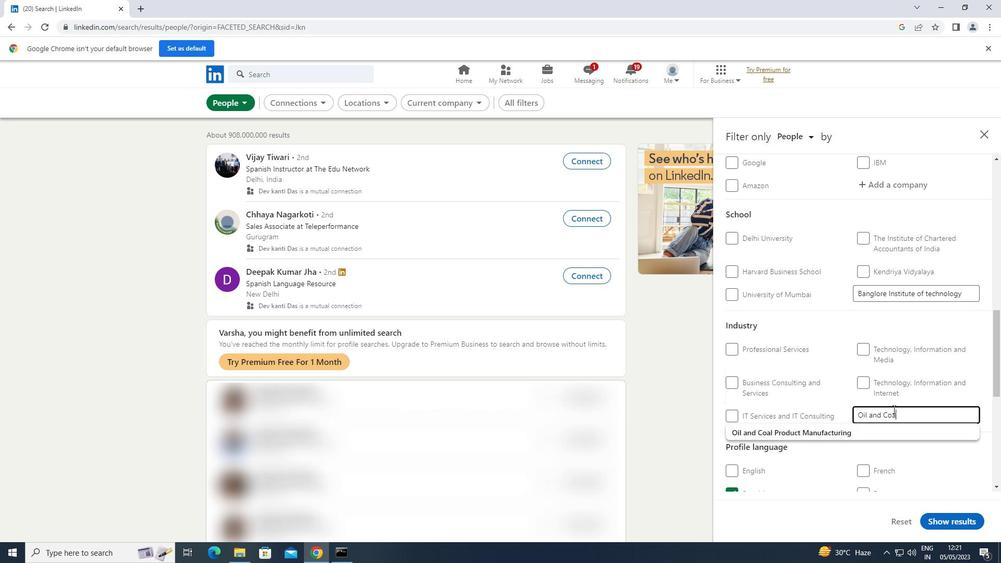 
Action: Mouse moved to (864, 435)
Screenshot: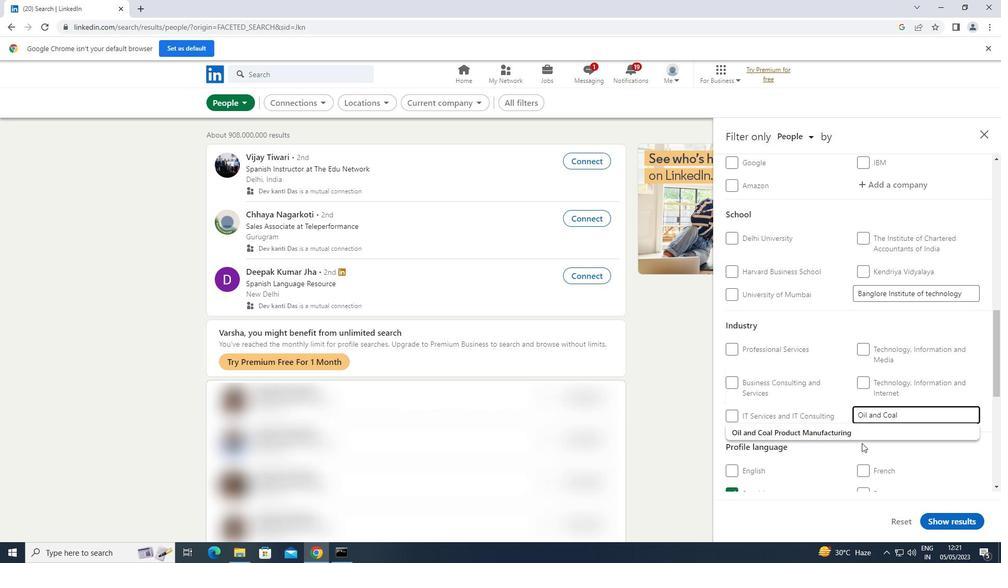 
Action: Mouse pressed left at (864, 435)
Screenshot: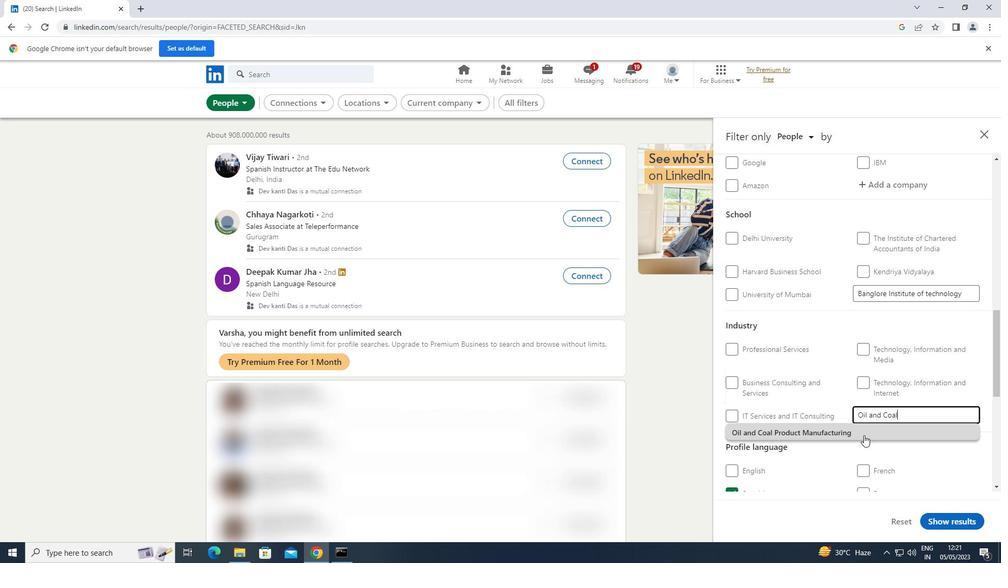 
Action: Mouse moved to (866, 431)
Screenshot: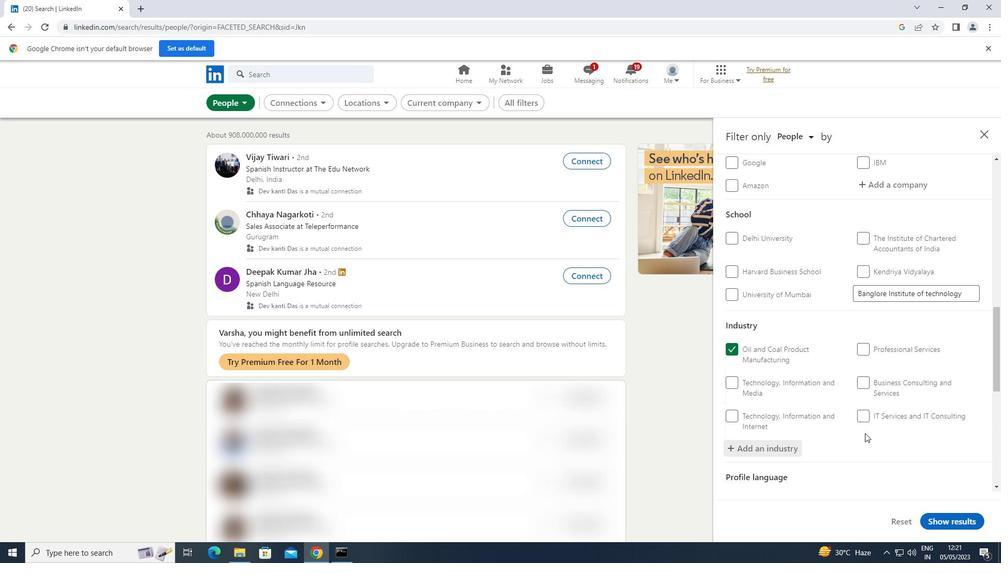 
Action: Mouse scrolled (866, 430) with delta (0, 0)
Screenshot: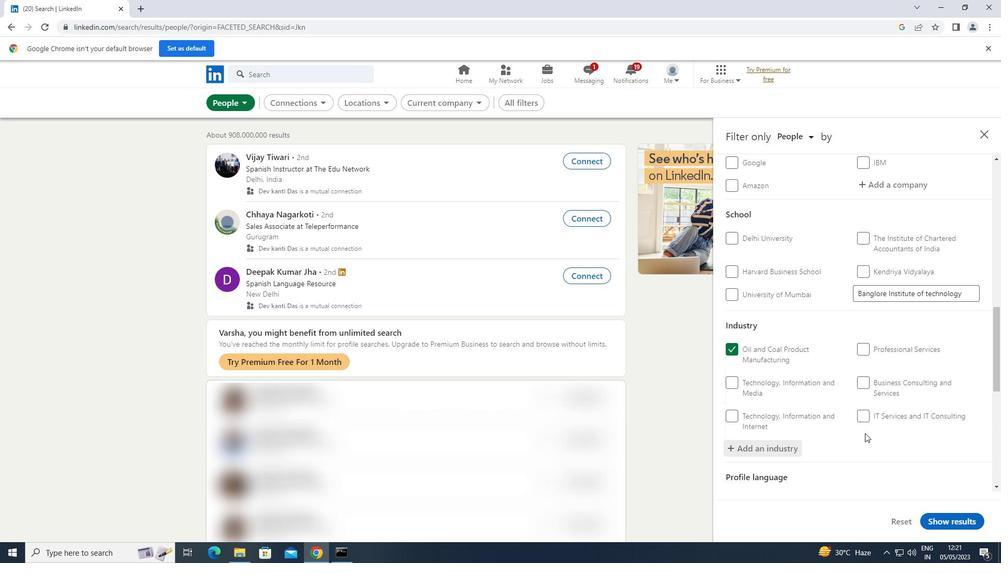 
Action: Mouse scrolled (866, 430) with delta (0, 0)
Screenshot: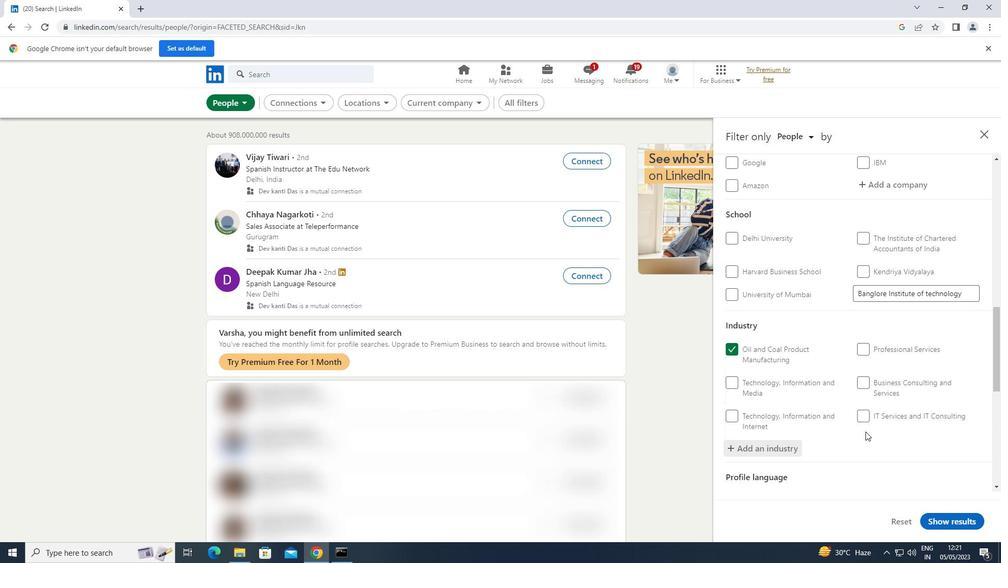 
Action: Mouse moved to (866, 427)
Screenshot: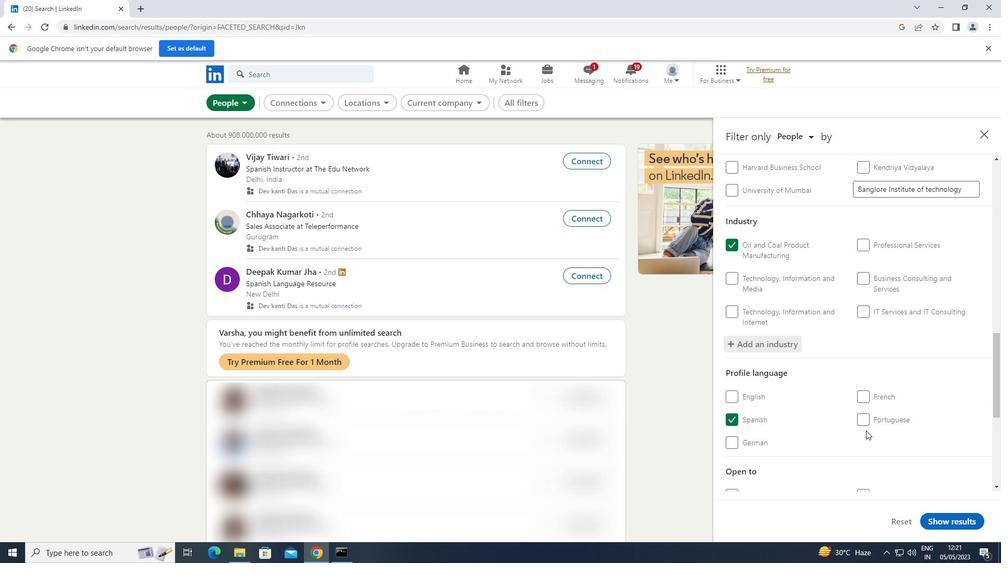 
Action: Mouse scrolled (866, 426) with delta (0, 0)
Screenshot: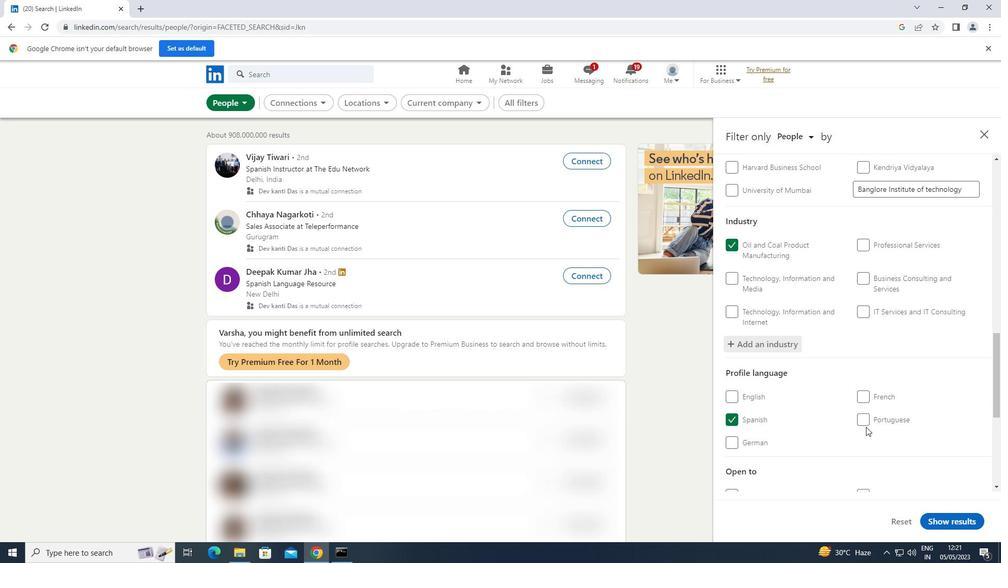 
Action: Mouse scrolled (866, 426) with delta (0, 0)
Screenshot: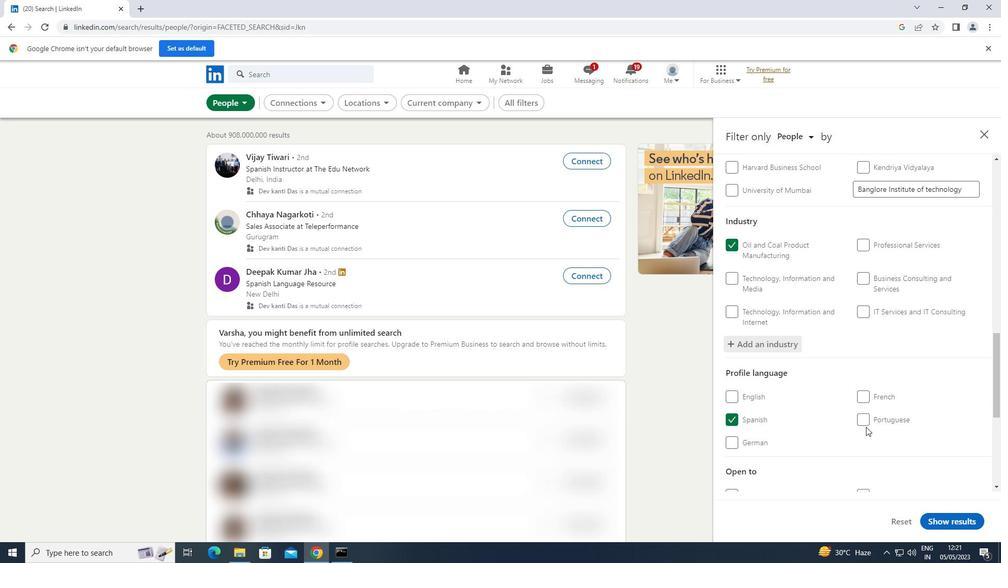 
Action: Mouse scrolled (866, 426) with delta (0, 0)
Screenshot: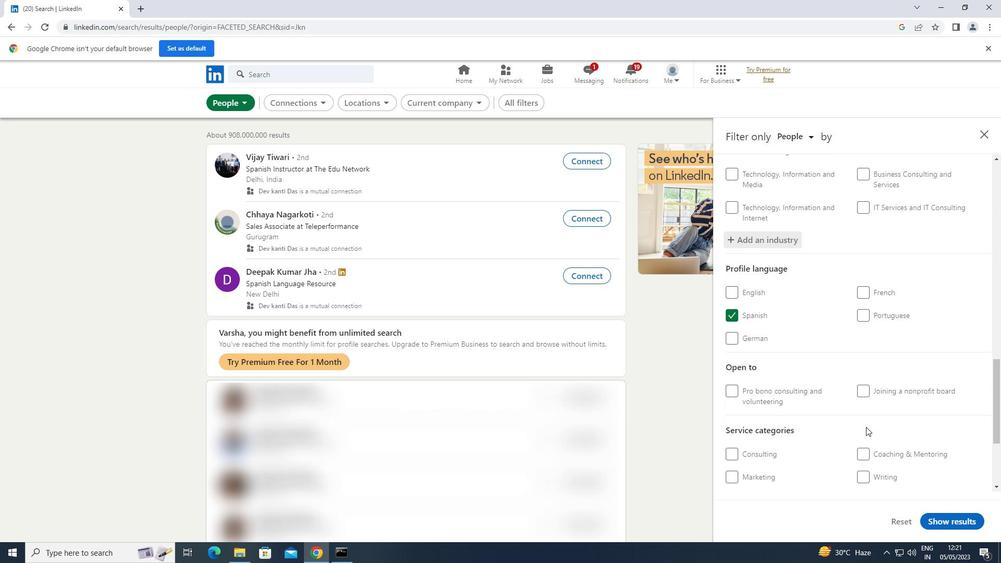 
Action: Mouse scrolled (866, 426) with delta (0, 0)
Screenshot: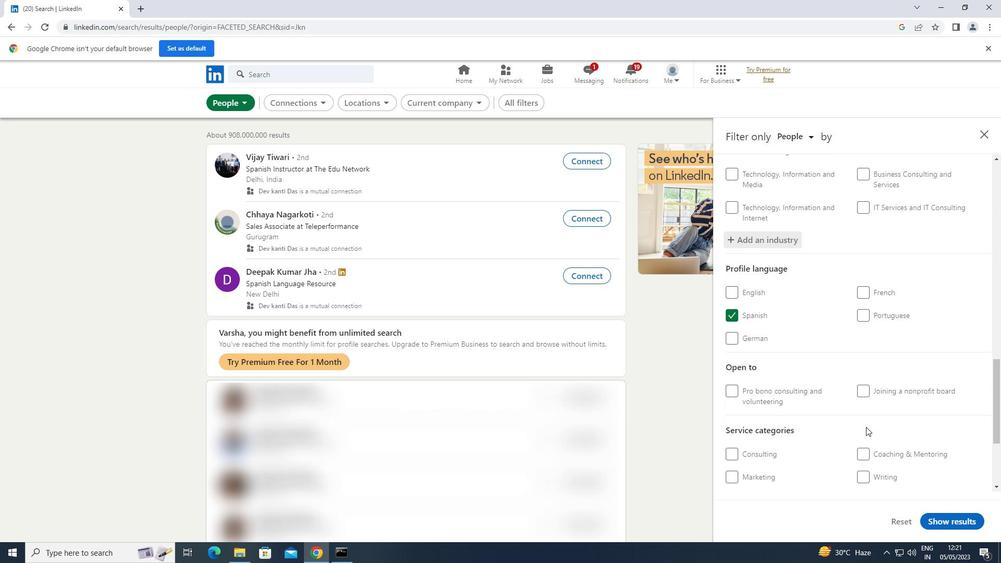 
Action: Mouse moved to (874, 397)
Screenshot: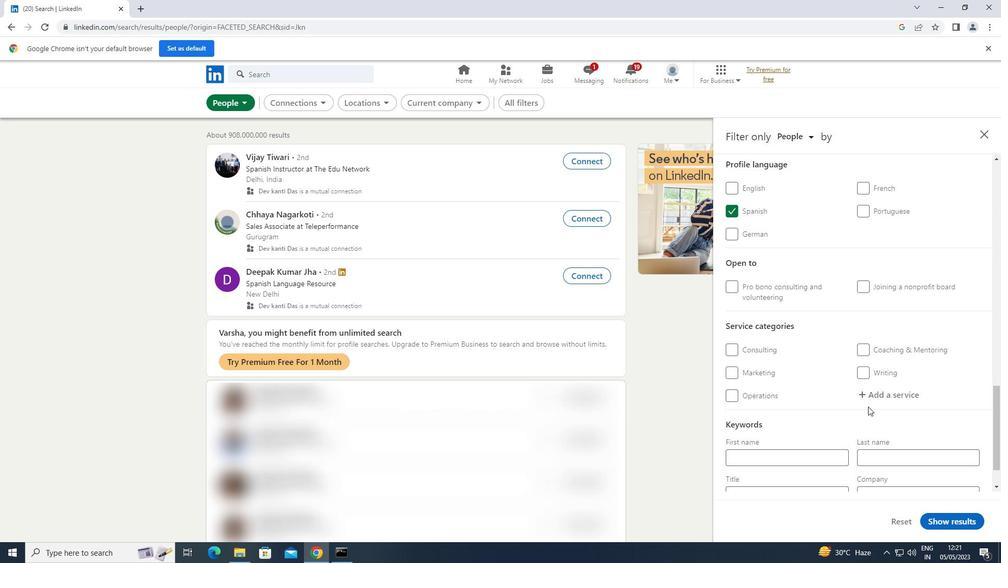 
Action: Mouse pressed left at (874, 397)
Screenshot: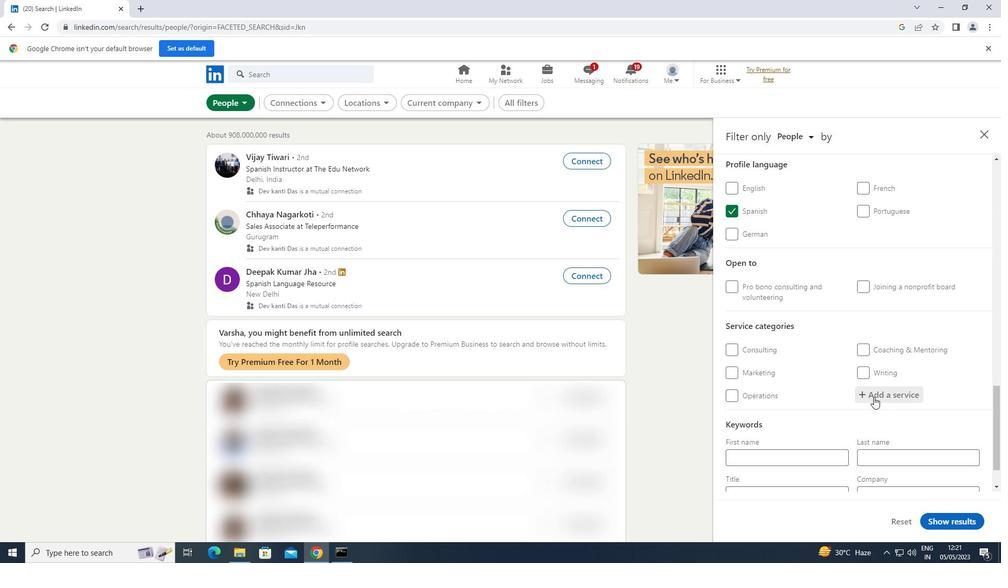 
Action: Key pressed <Key.shift>RESEARCH
Screenshot: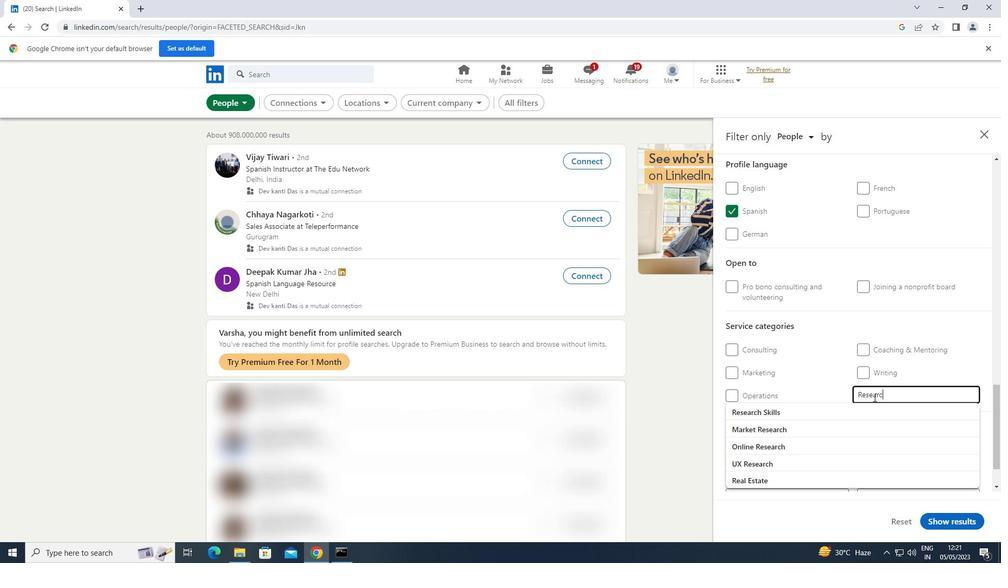 
Action: Mouse moved to (875, 397)
Screenshot: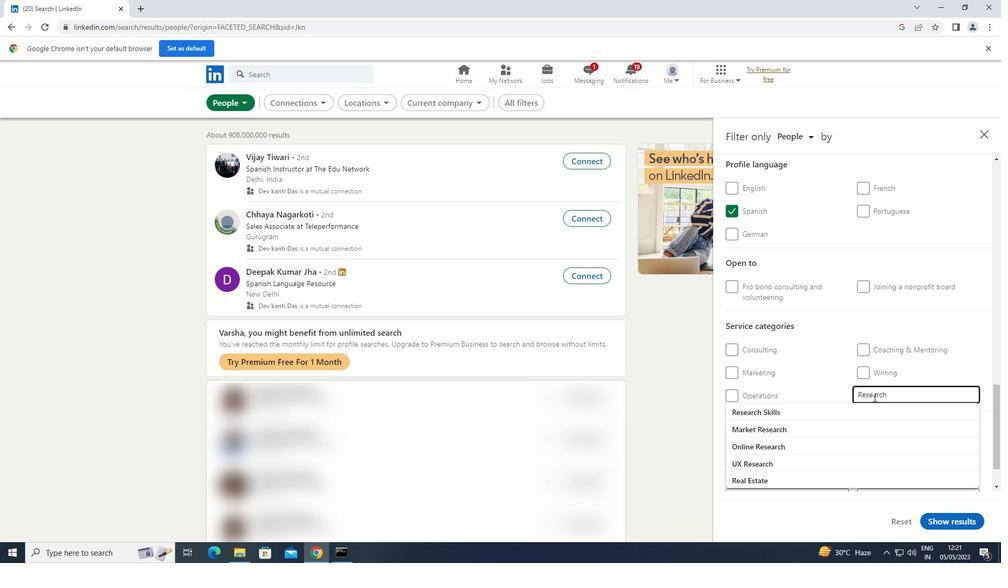 
Action: Key pressed <Key.enter>
Screenshot: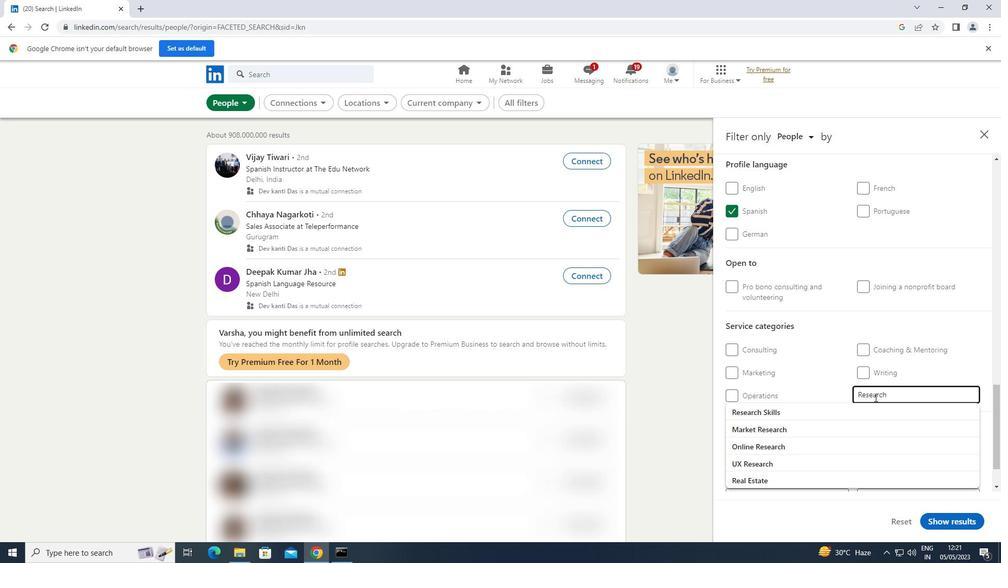 
Action: Mouse moved to (840, 458)
Screenshot: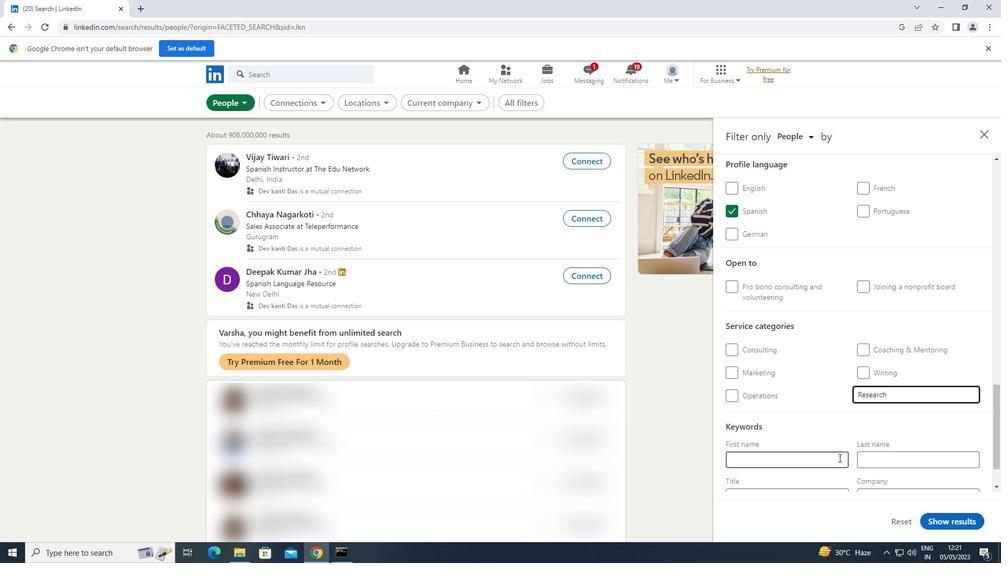 
Action: Mouse scrolled (840, 457) with delta (0, 0)
Screenshot: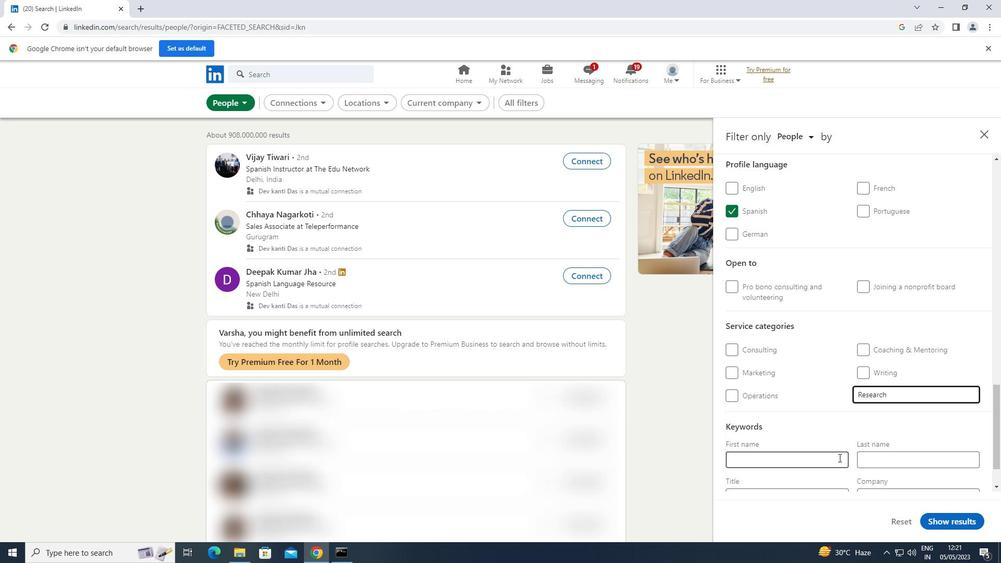 
Action: Mouse scrolled (840, 457) with delta (0, 0)
Screenshot: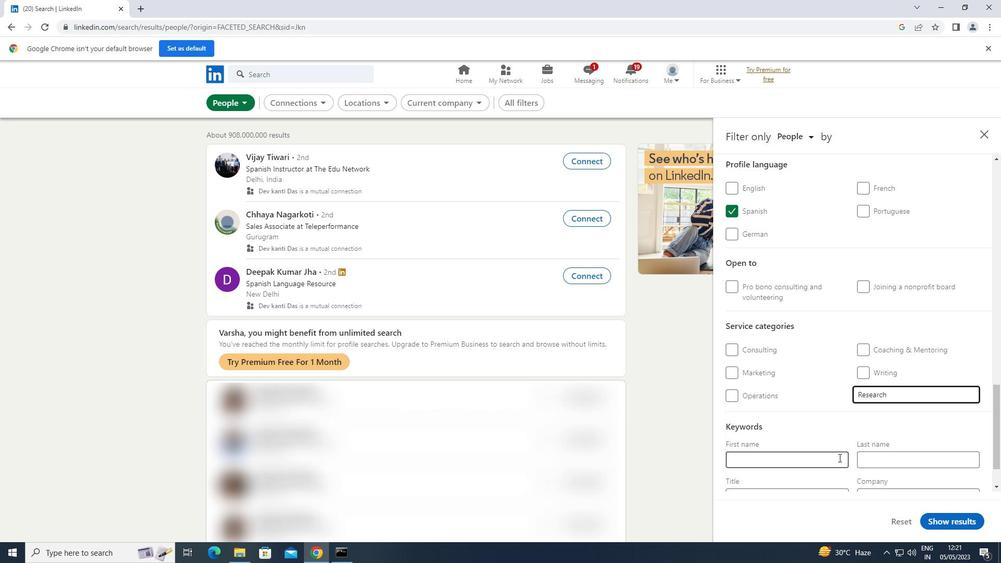 
Action: Mouse moved to (821, 448)
Screenshot: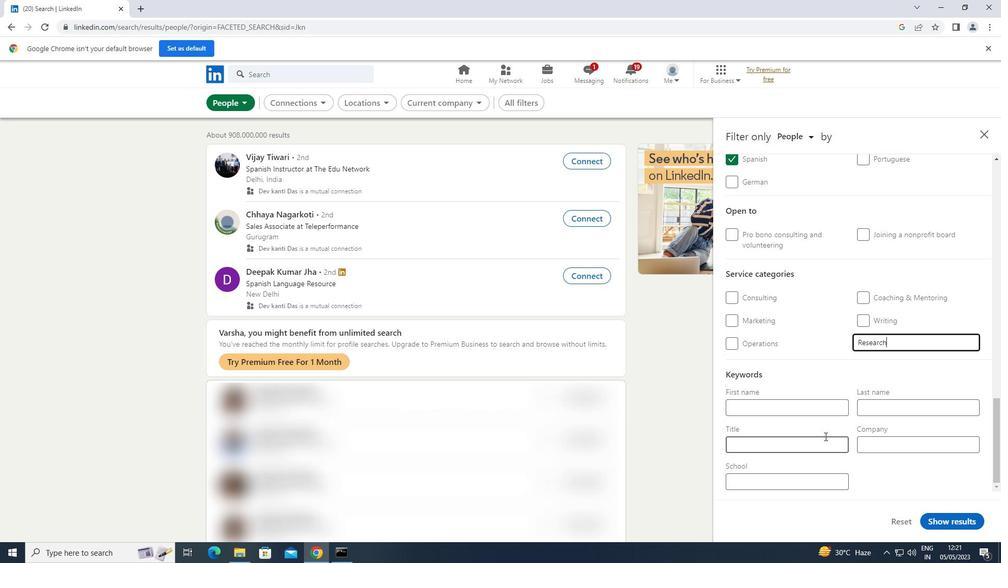 
Action: Mouse pressed left at (821, 448)
Screenshot: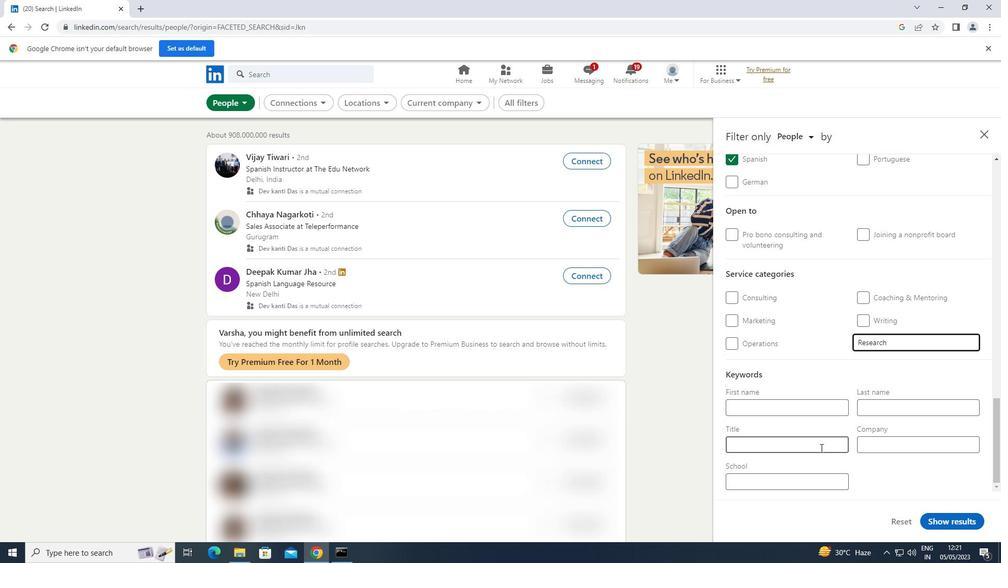
Action: Mouse moved to (821, 447)
Screenshot: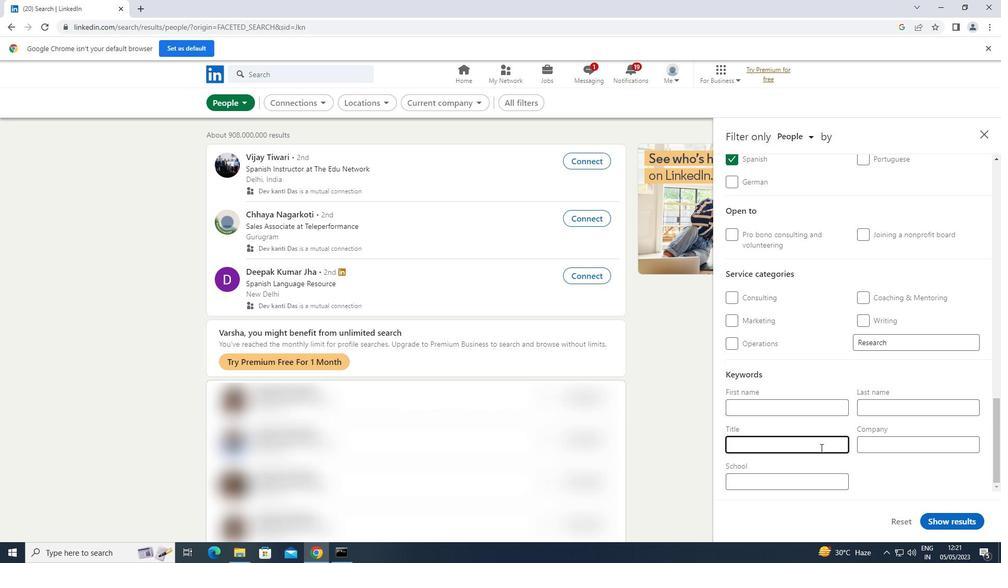 
Action: Key pressed <Key.shift>CUSTOMER<Key.space><Key.shift>SUPPORT<Key.space><Key.shift>REPRESENTATIVE
Screenshot: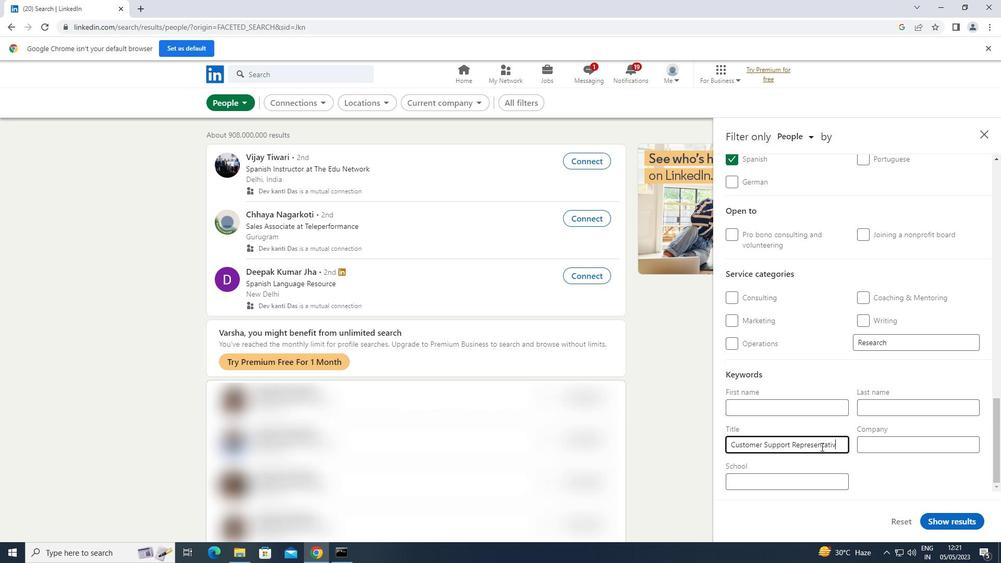 
Action: Mouse moved to (937, 516)
Screenshot: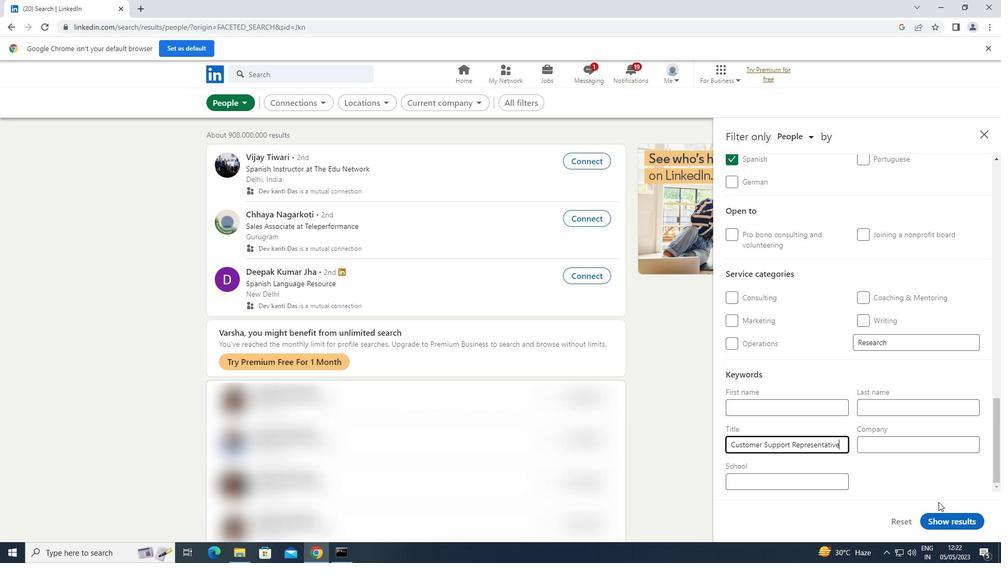 
Action: Mouse pressed left at (937, 516)
Screenshot: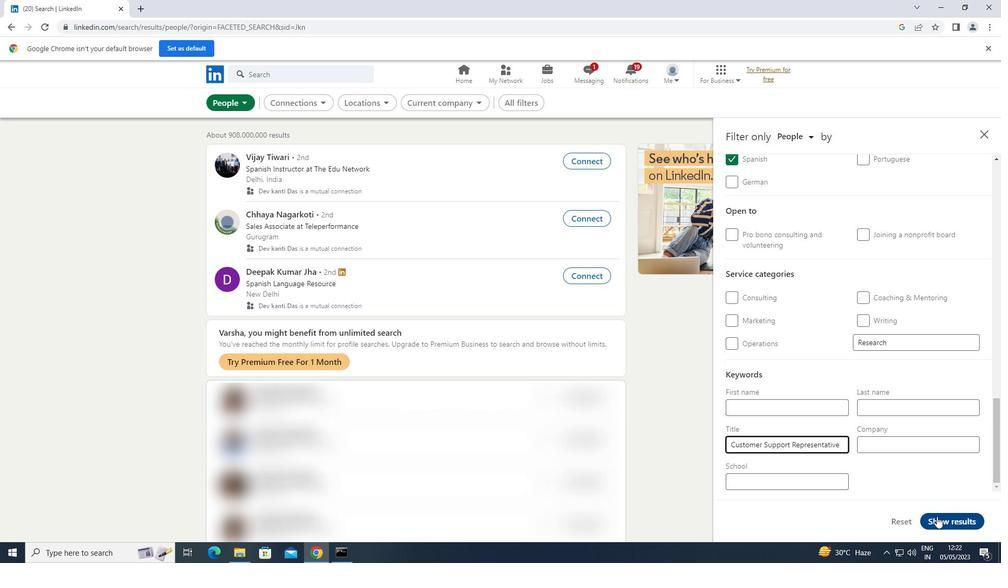 
